 Task: Add an event with the title Third Sales Pipeline Evaluation and Improvement, date '2024/03/13', time 8:30 AM to 10:30 AMand add a description: The Effective Communication workshop is a dynamic and interactive session designed to enhance participants' communication skills and promote effective interpersonal interactions in the workplace. This workshop provides valuable insights, practical techniques, and hands-on exercises to improve both verbal and non-verbal communication abilities._x000D_
_x000D_
, put the event into Red category, logged in from the account softage.7@softage.netand send the event invitation to softage.5@softage.net and softage.6@softage.net. Set a reminder for the event 15 minutes before
Action: Mouse moved to (109, 135)
Screenshot: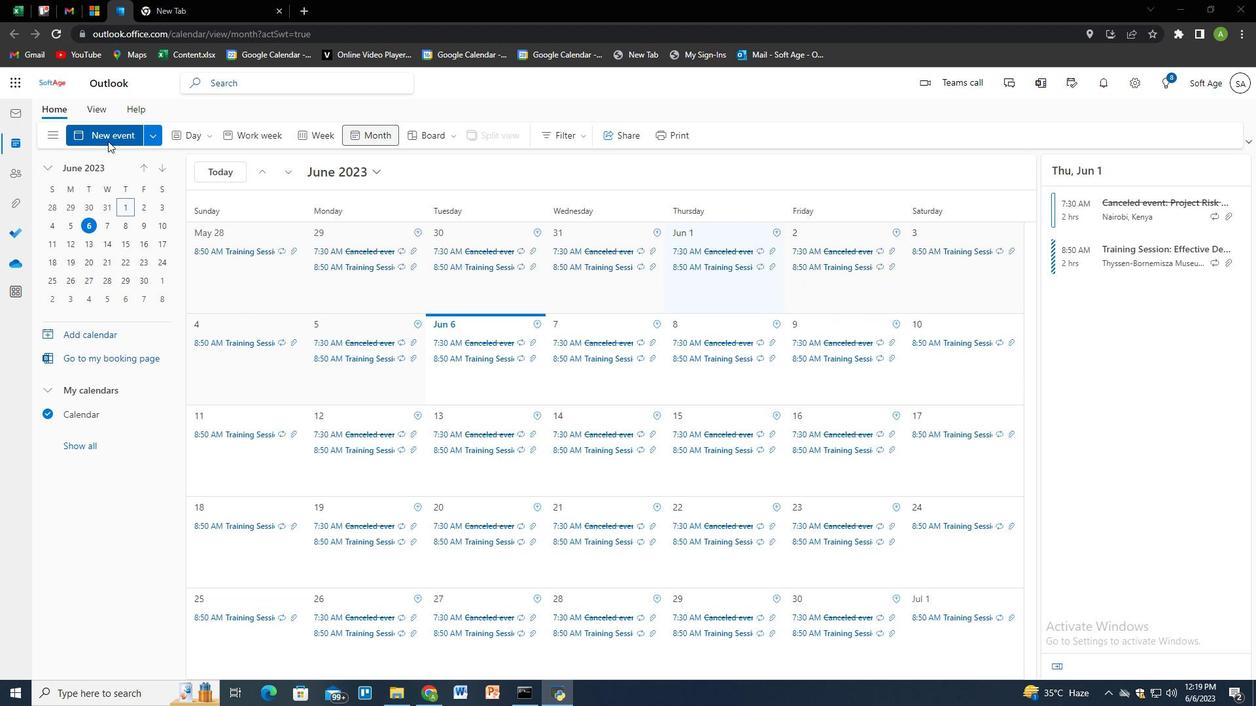 
Action: Mouse pressed left at (109, 135)
Screenshot: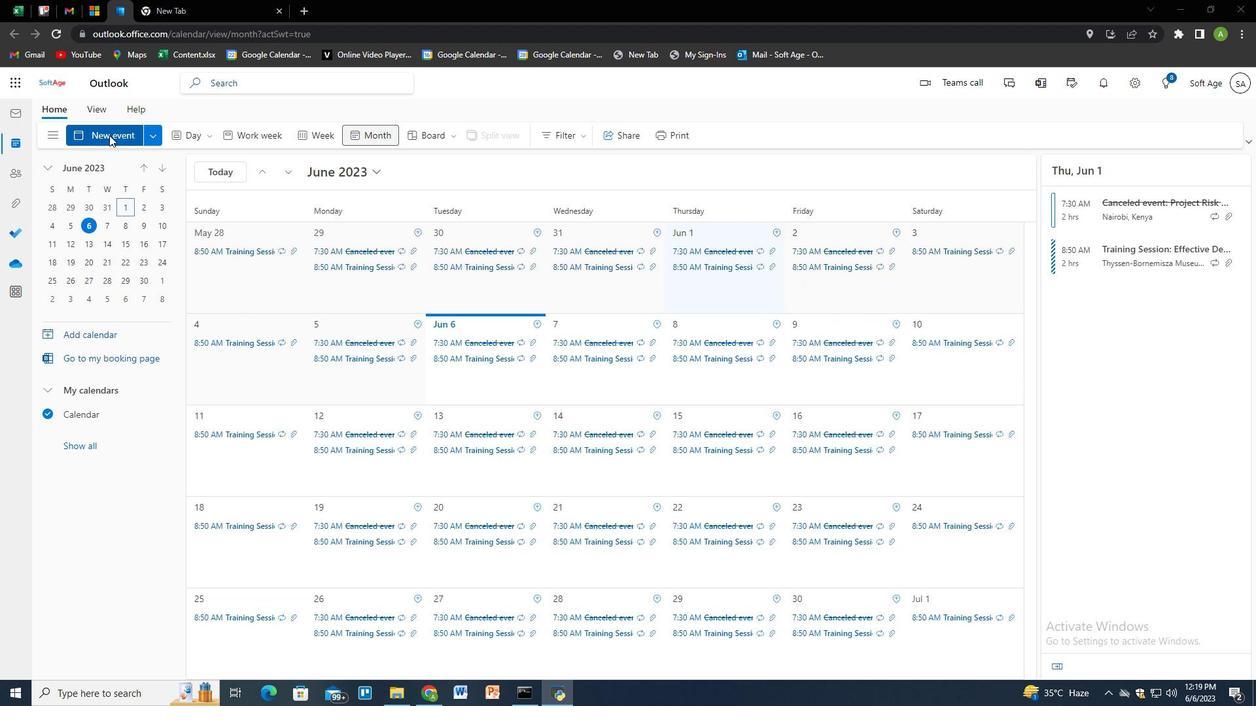 
Action: Mouse moved to (518, 213)
Screenshot: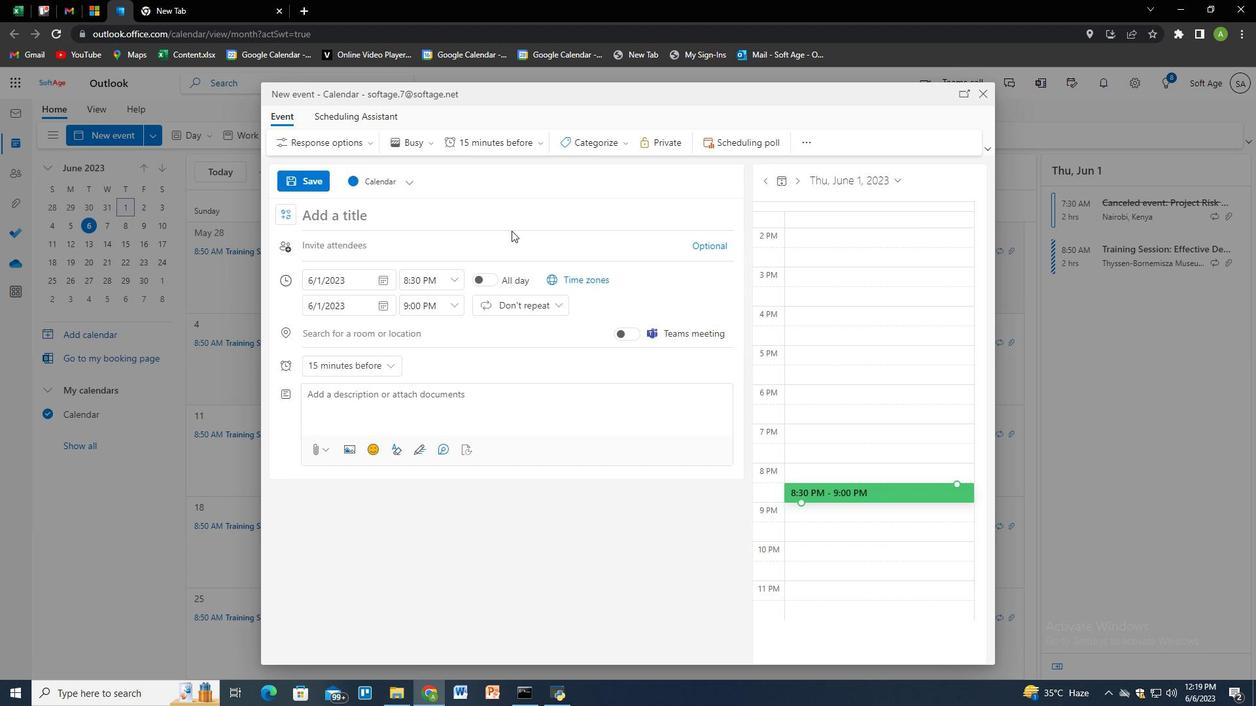 
Action: Mouse pressed left at (518, 213)
Screenshot: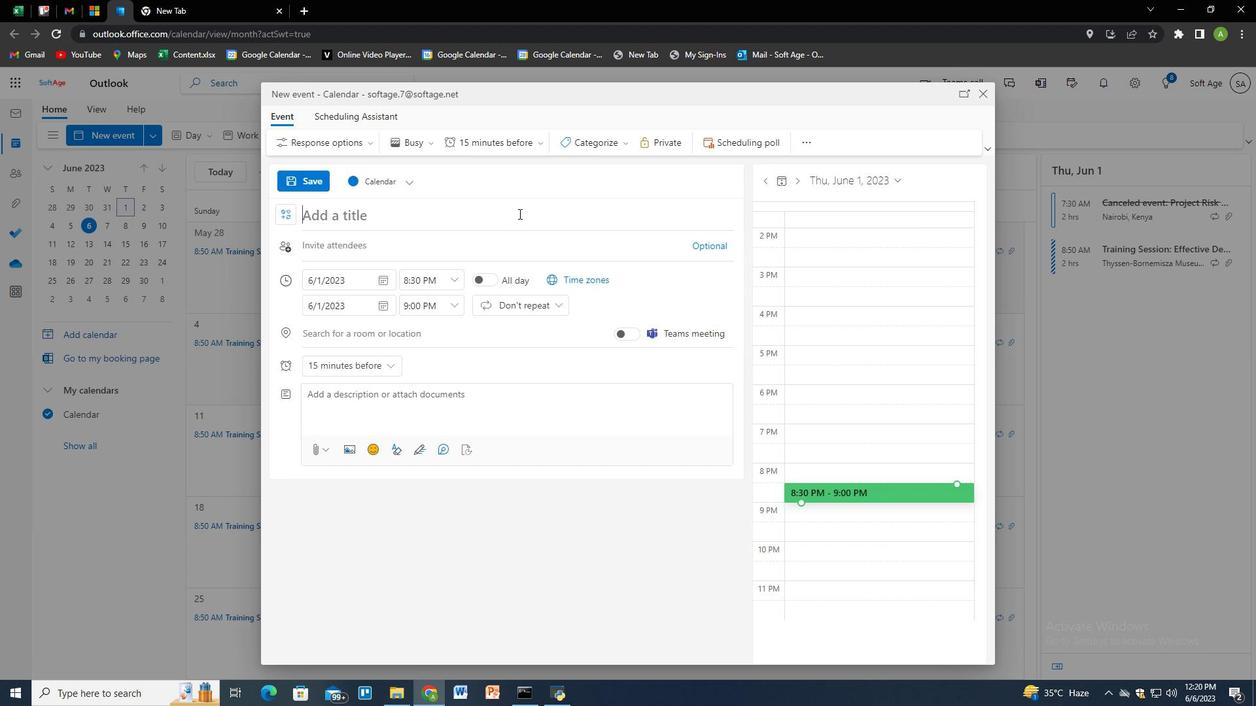 
Action: Mouse moved to (537, 235)
Screenshot: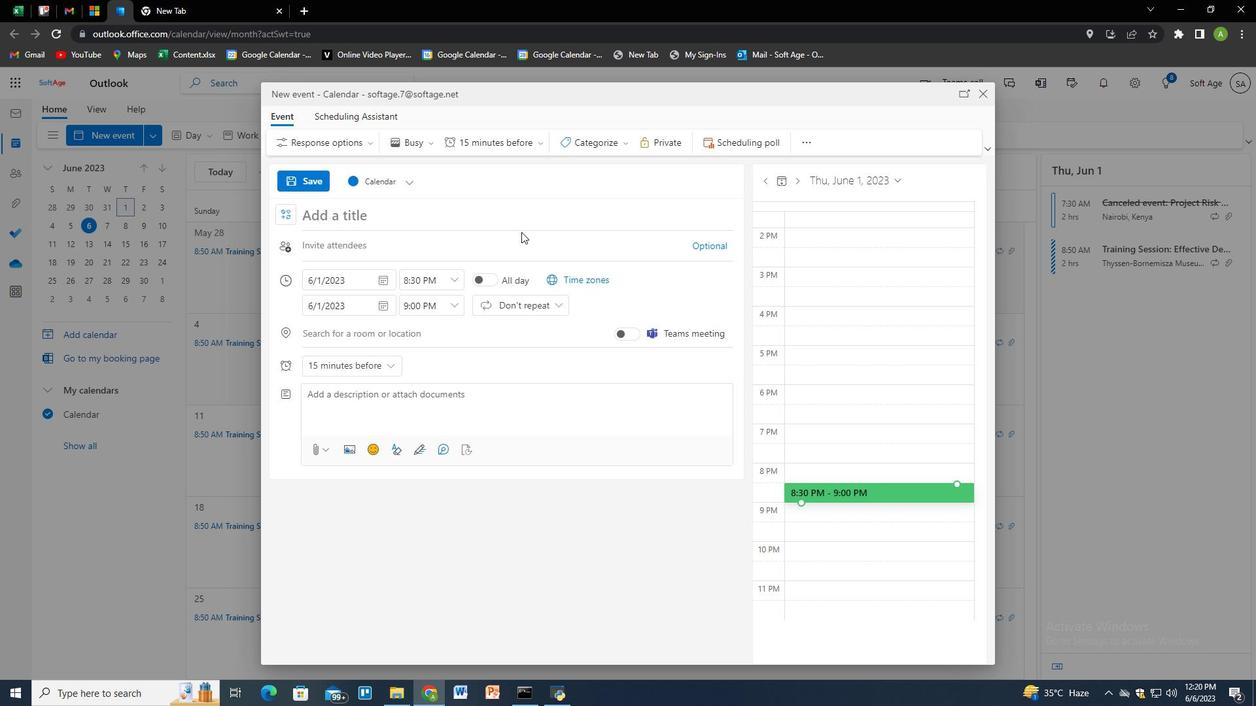 
Action: Key pressed <Key.shift>Add<Key.backspace><Key.backspace><Key.backspace><Key.backspace><Key.shift>Y<Key.backspace><Key.shift>Third<Key.space><Key.shift>Sales<Key.space><Key.shift>Pipeline<Key.space><Key.shift>Evaluation<Key.space>and<Key.space><Key.shift>Improvement<Key.tab><Key.tab><Key.tab>
Screenshot: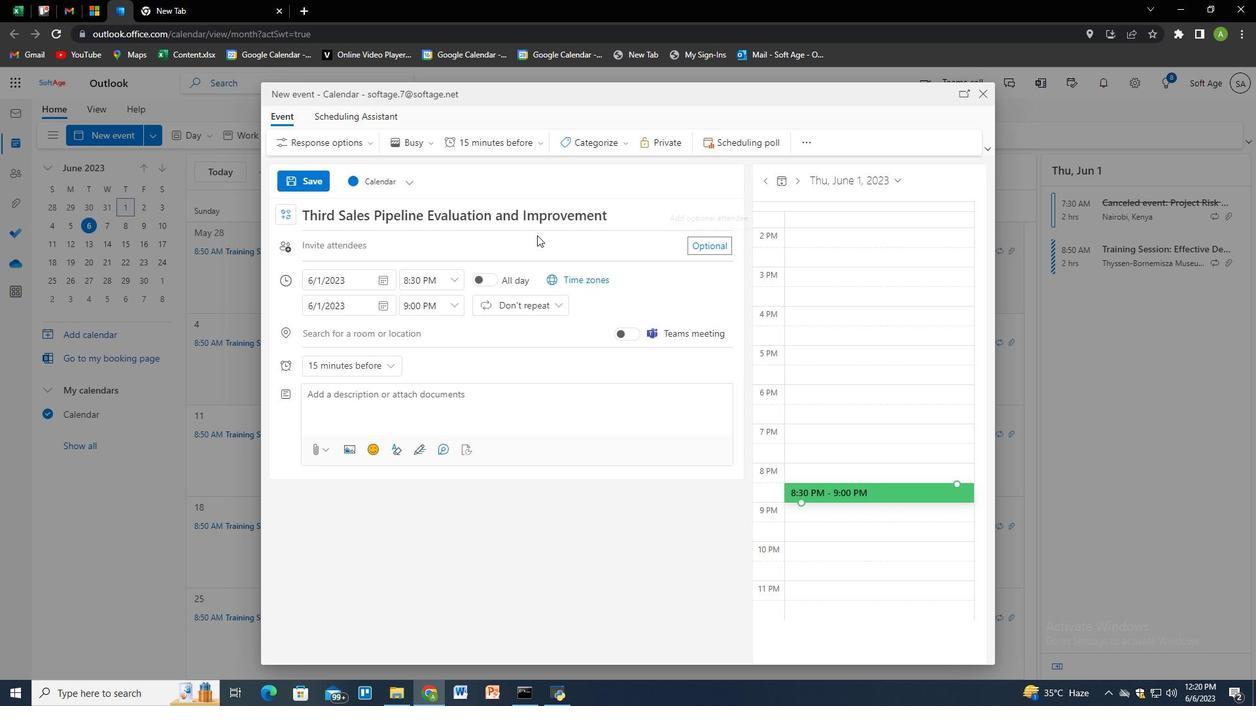 
Action: Mouse moved to (387, 282)
Screenshot: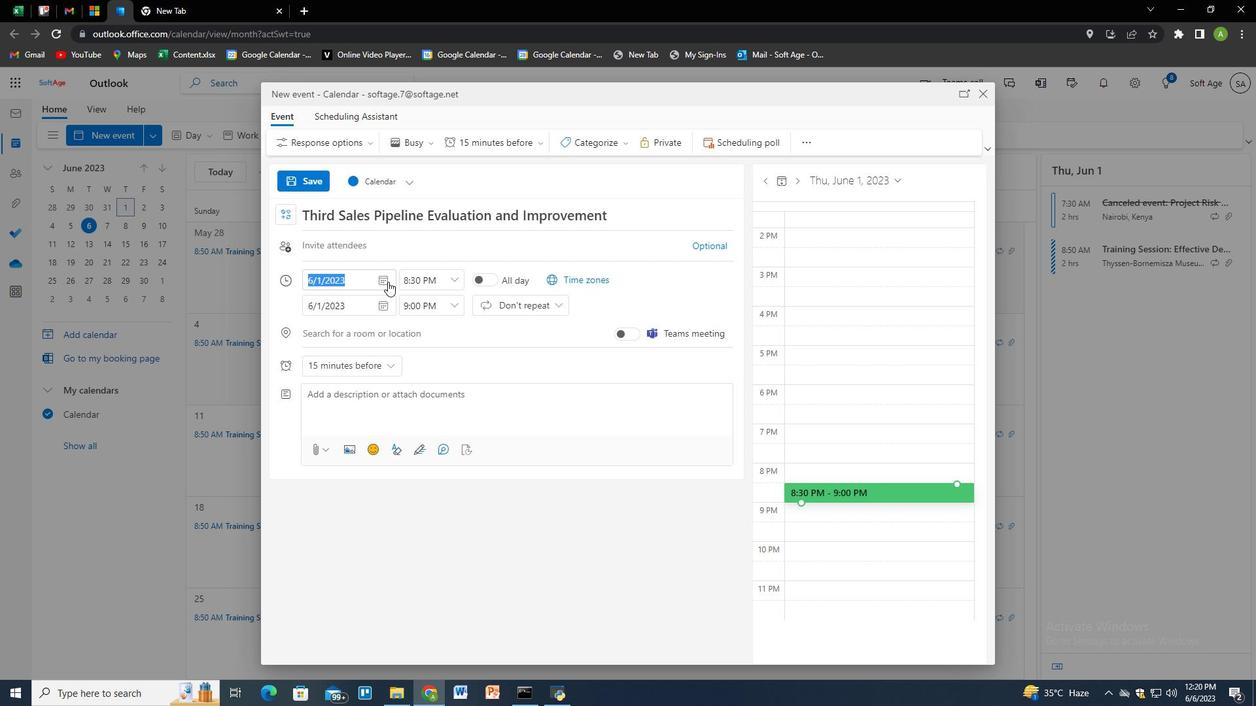 
Action: Mouse pressed left at (387, 282)
Screenshot: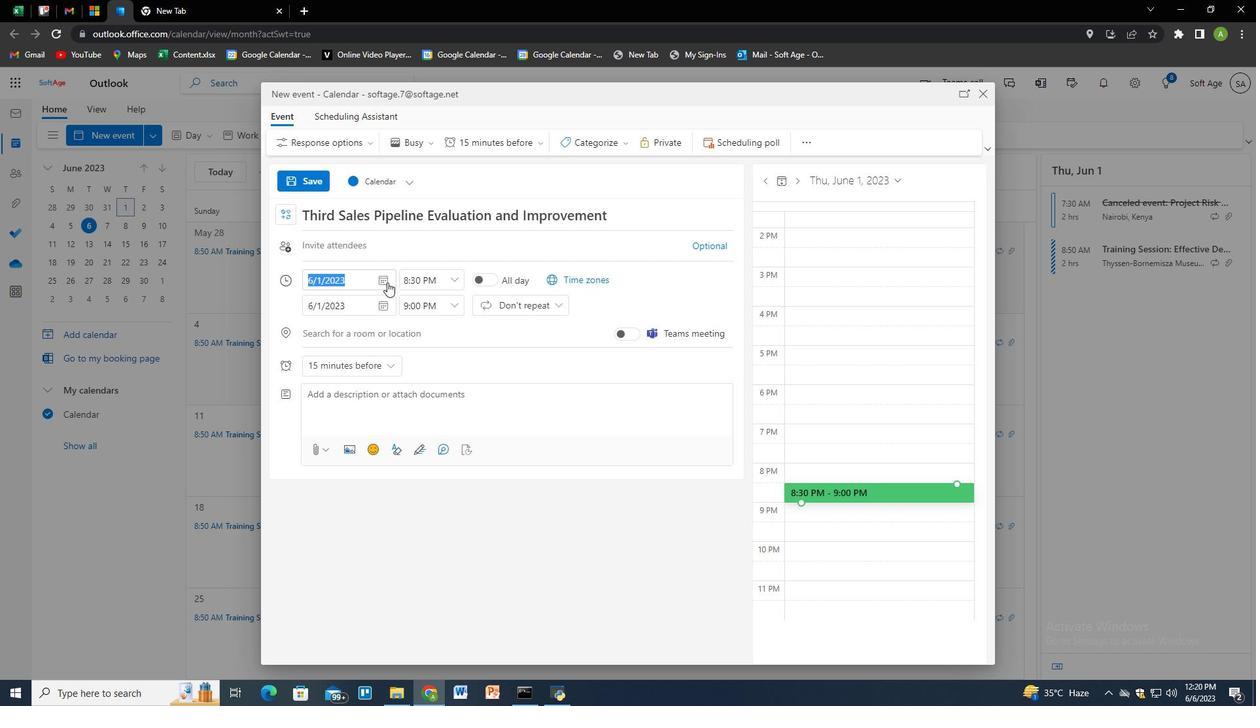 
Action: Mouse moved to (377, 308)
Screenshot: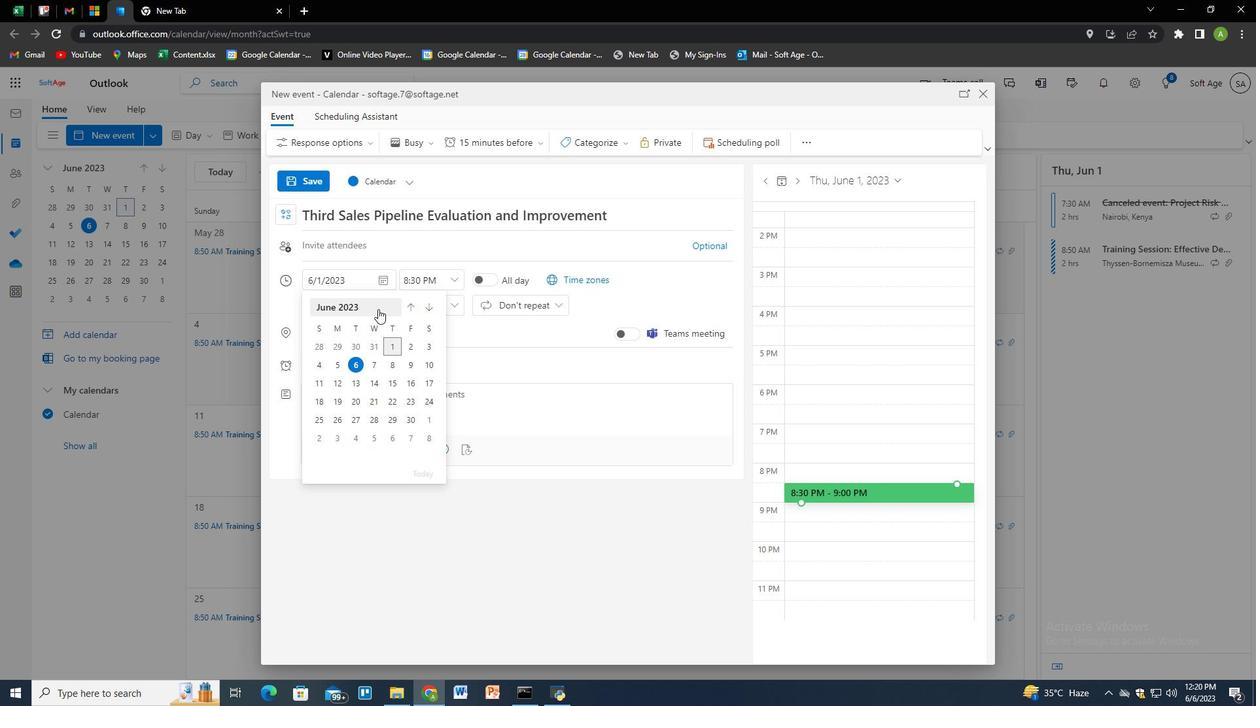 
Action: Mouse pressed left at (377, 308)
Screenshot: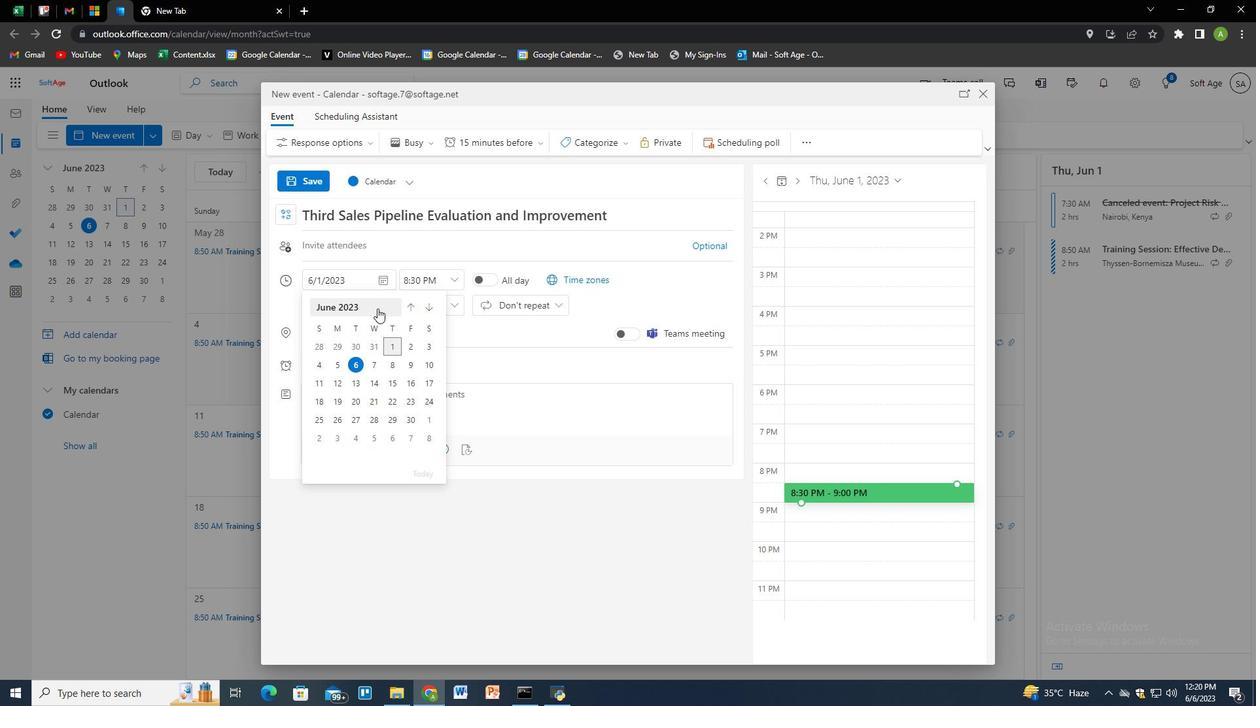 
Action: Mouse moved to (359, 309)
Screenshot: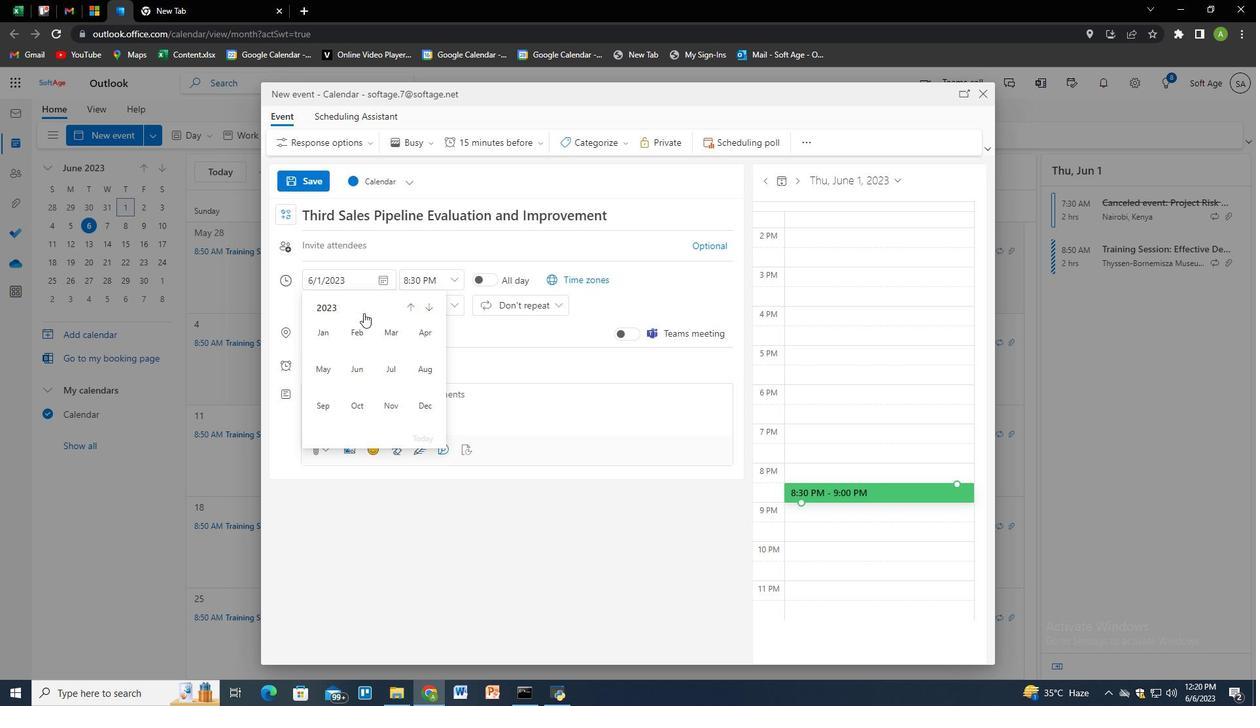 
Action: Mouse pressed left at (359, 309)
Screenshot: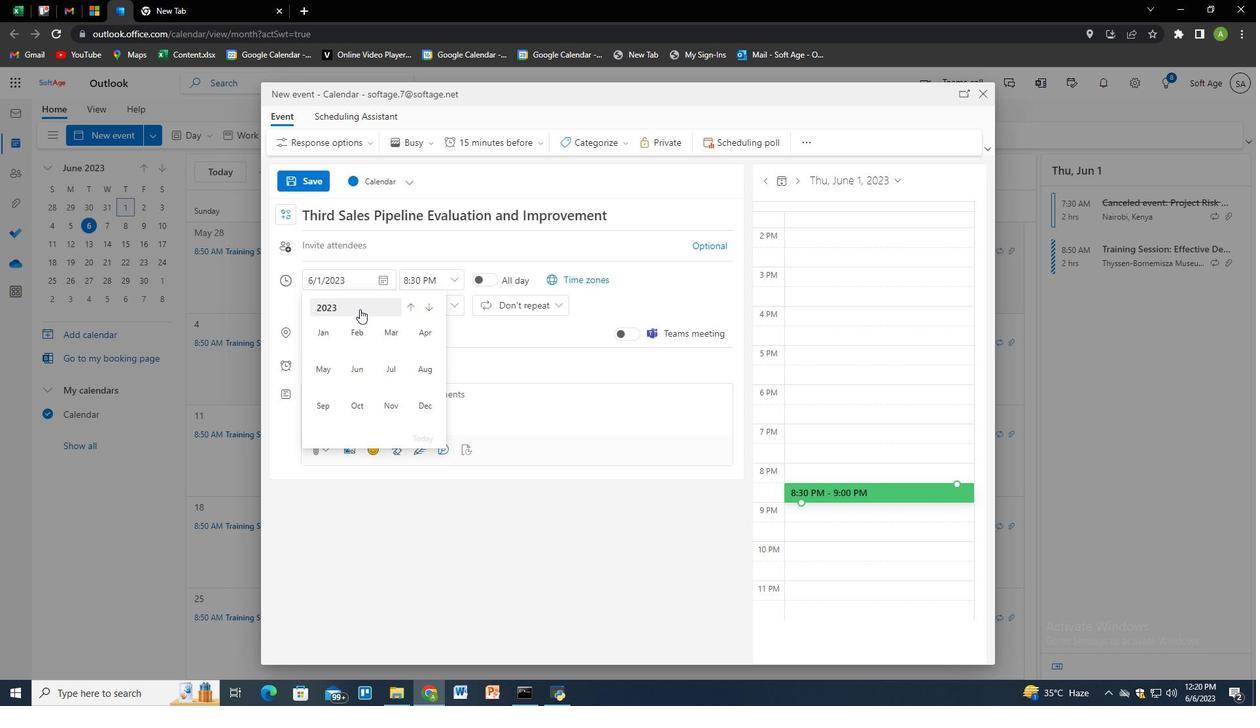 
Action: Mouse moved to (322, 374)
Screenshot: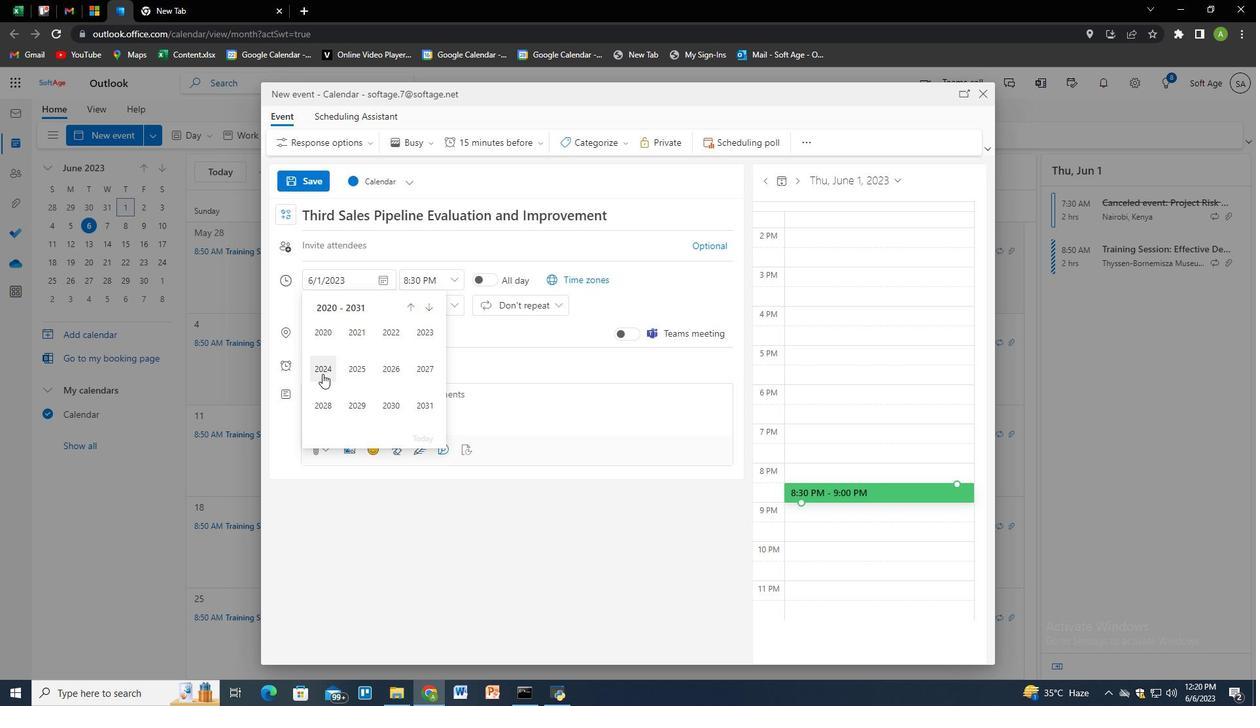 
Action: Mouse pressed left at (322, 374)
Screenshot: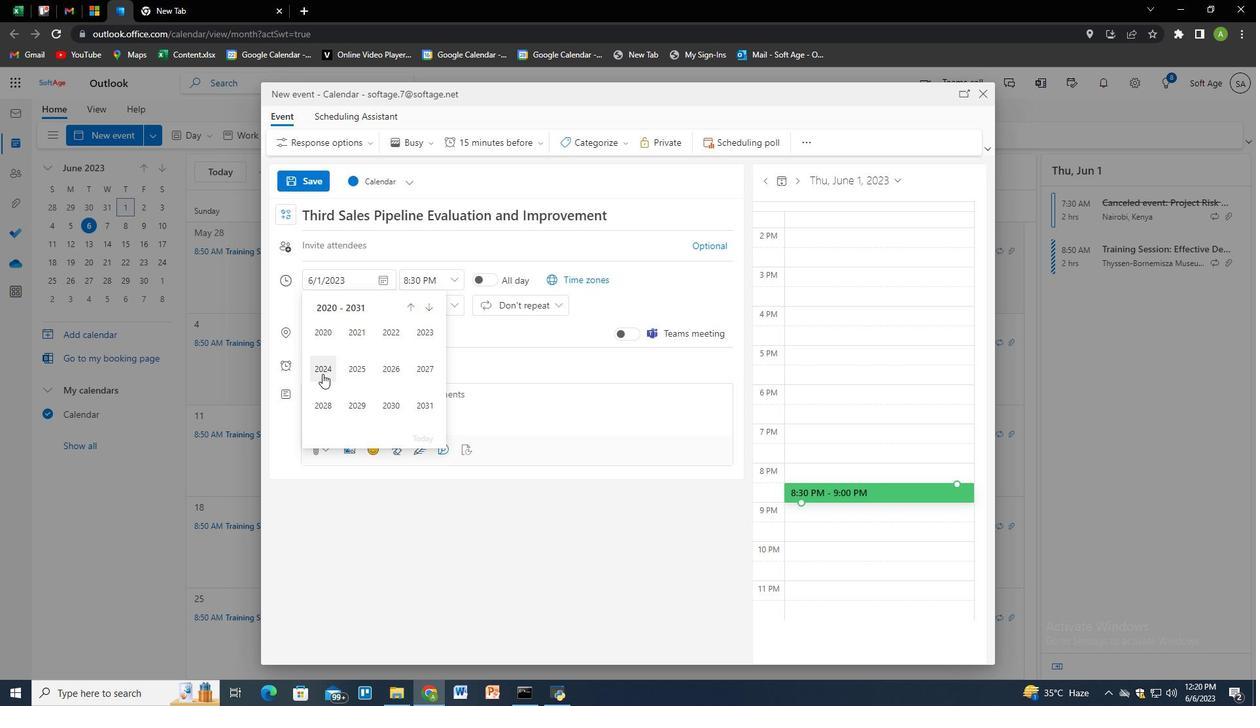 
Action: Mouse moved to (391, 336)
Screenshot: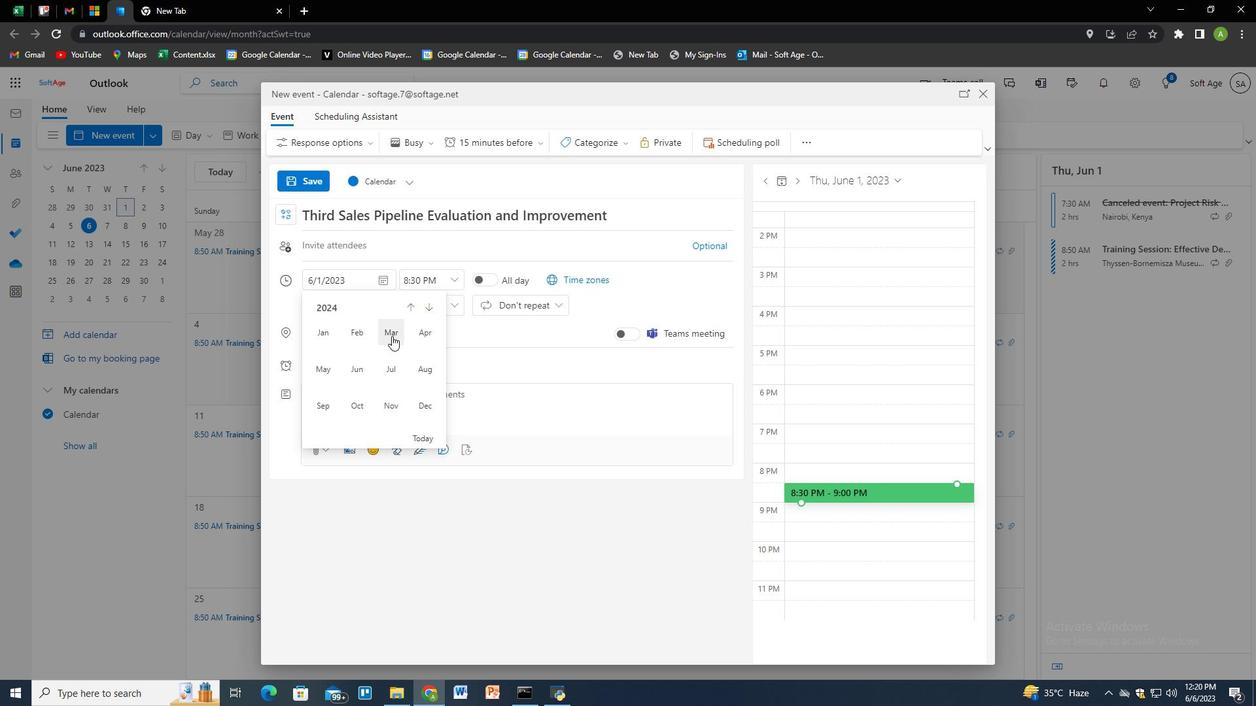 
Action: Mouse pressed left at (391, 336)
Screenshot: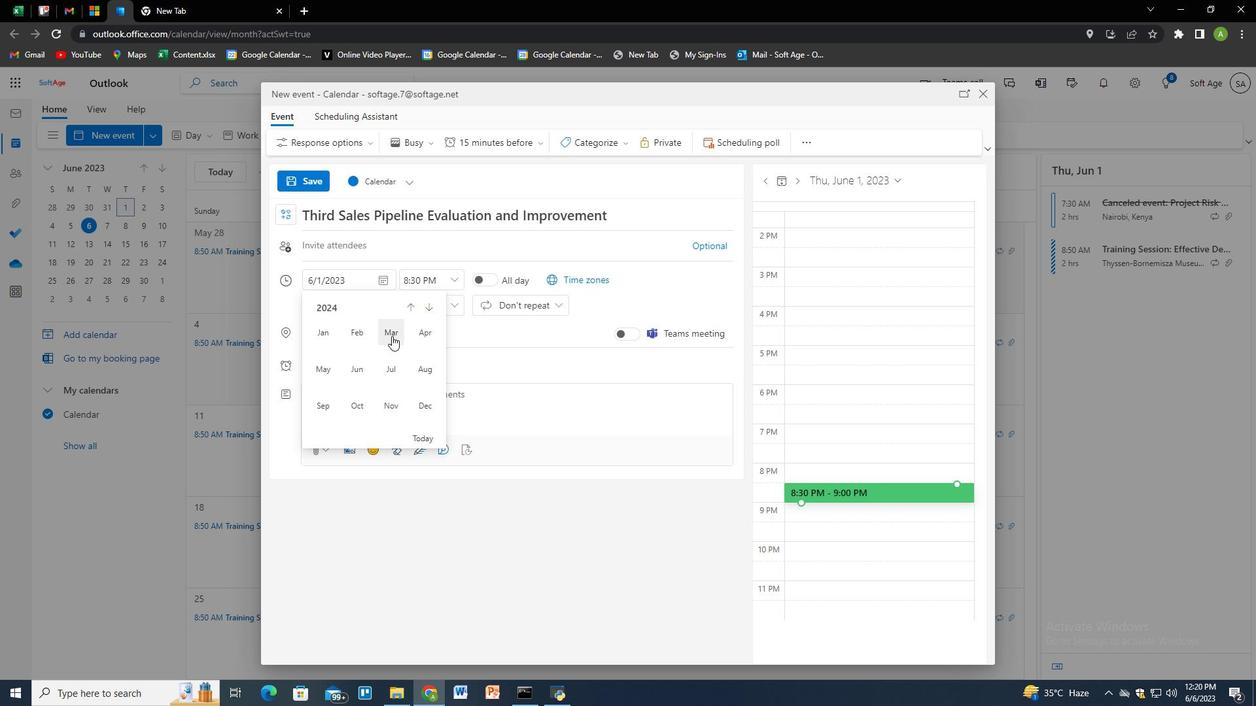 
Action: Mouse moved to (378, 379)
Screenshot: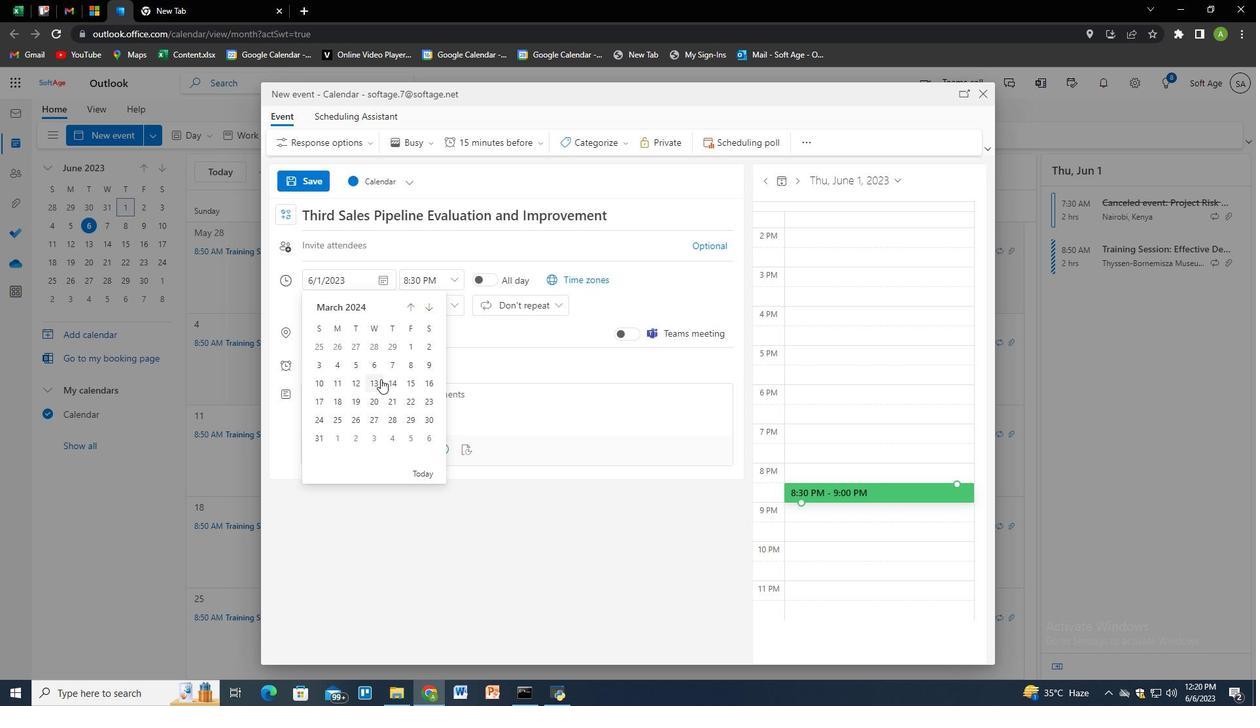 
Action: Mouse pressed left at (378, 379)
Screenshot: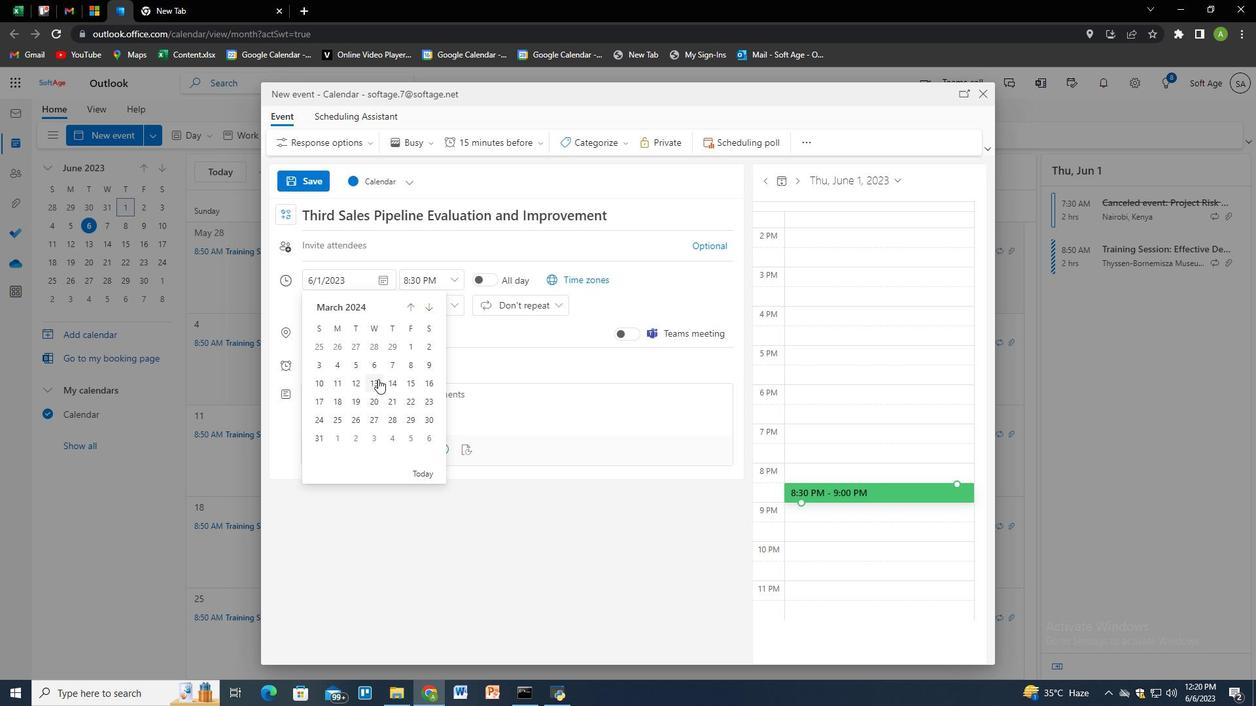 
Action: Mouse moved to (426, 281)
Screenshot: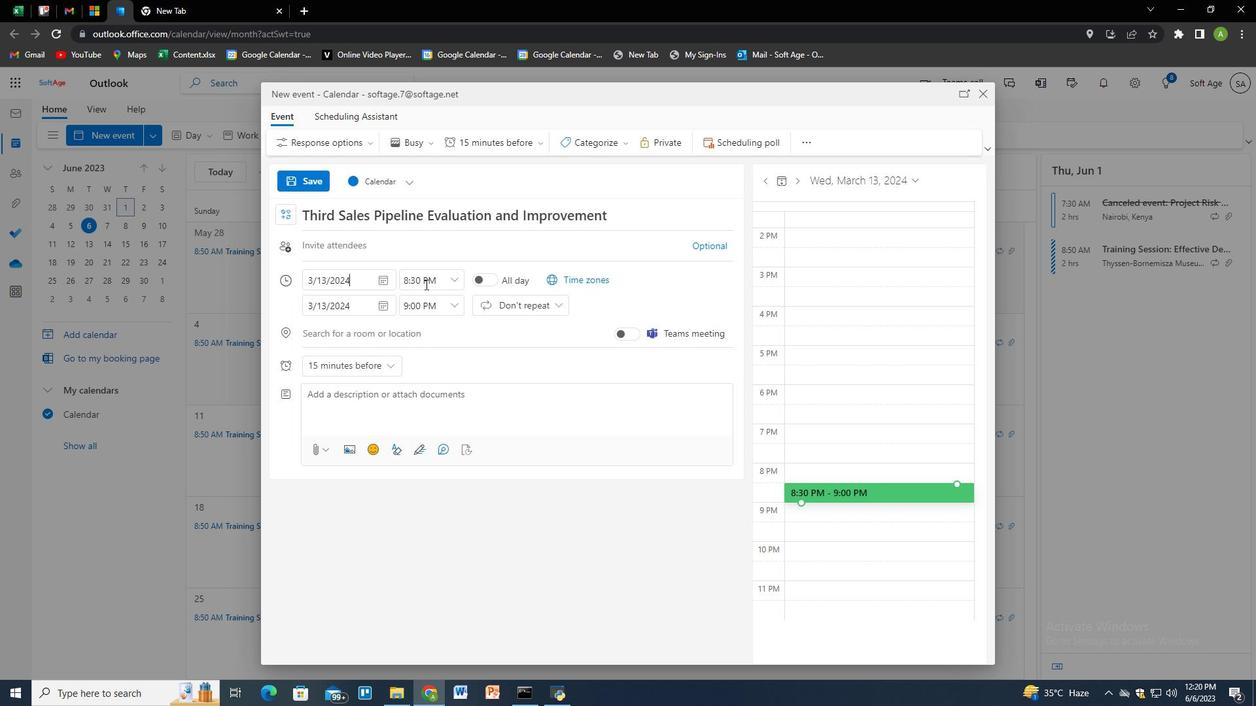 
Action: Mouse pressed left at (426, 281)
Screenshot: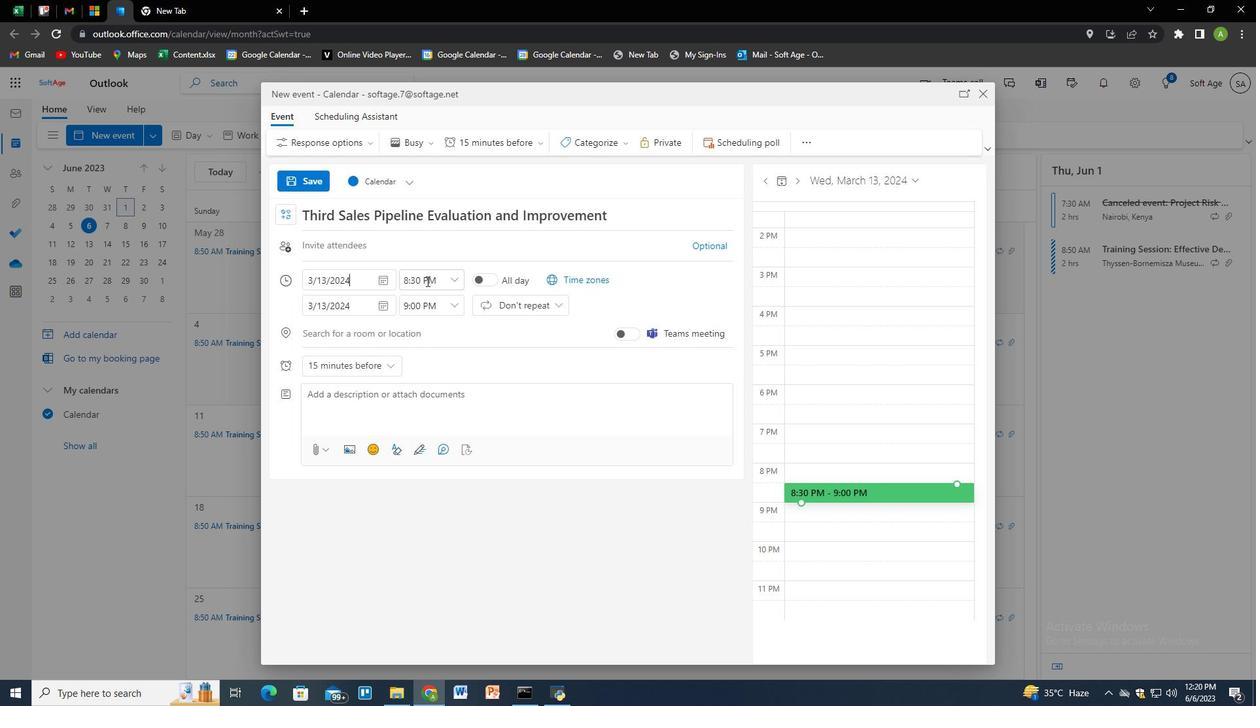 
Action: Key pressed 8<Key.shift_r>:30<Key.space><Key.shift>A<Key.shift_r>M<Key.shift_r>M
Screenshot: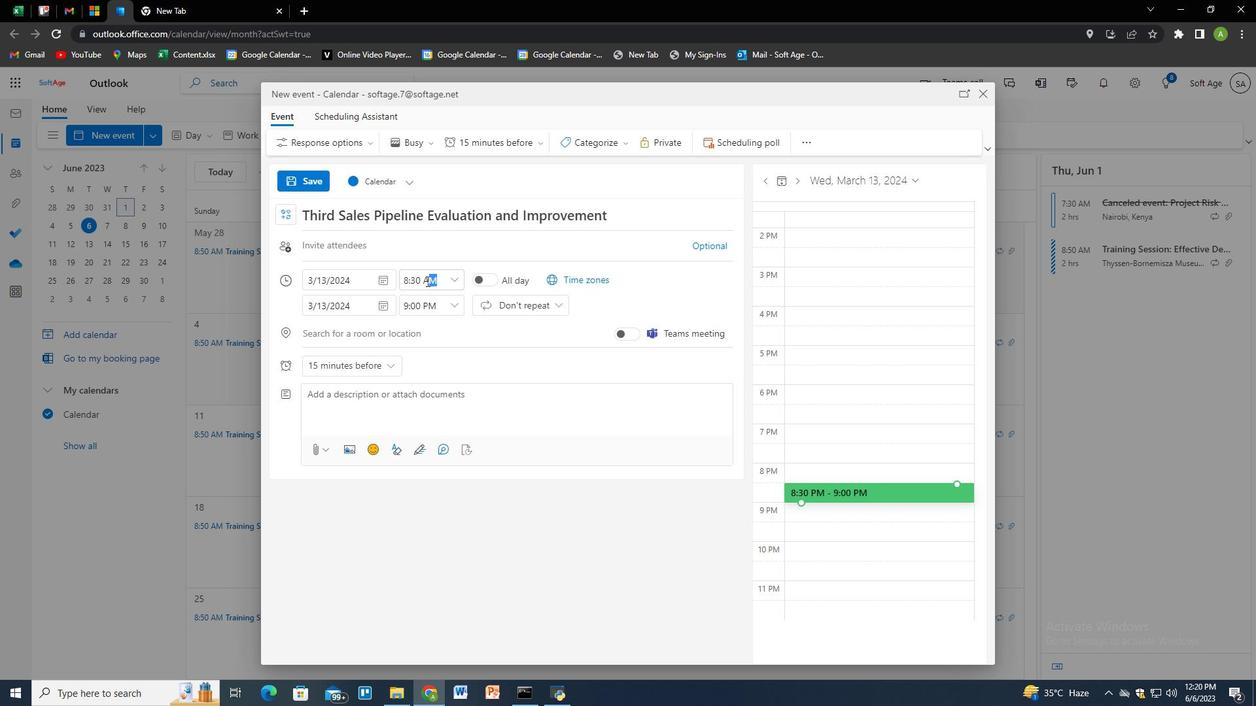 
Action: Mouse moved to (431, 306)
Screenshot: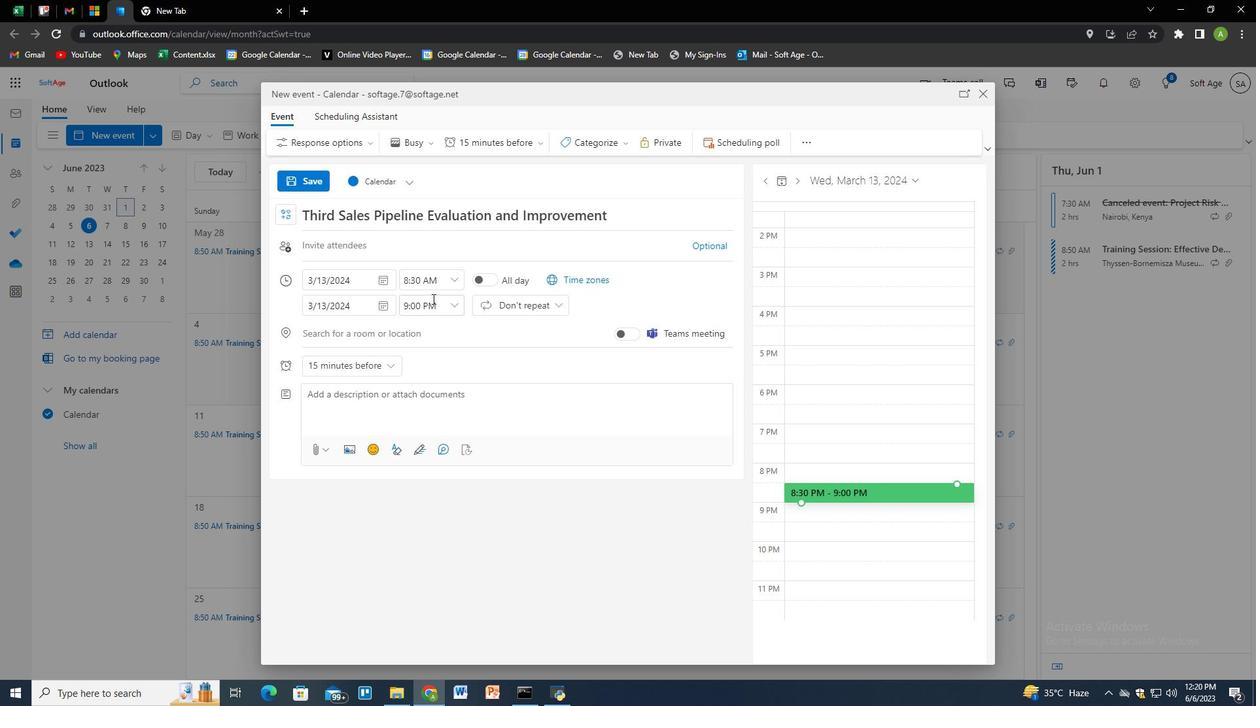 
Action: Mouse pressed left at (431, 306)
Screenshot: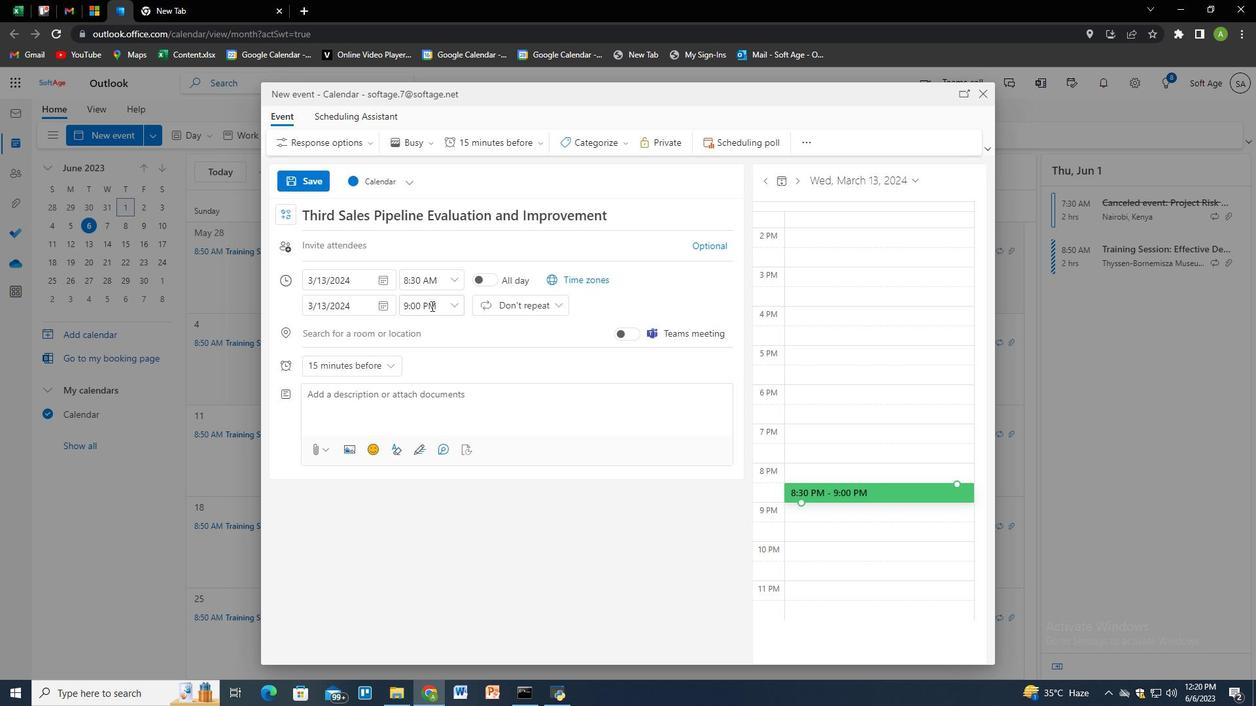 
Action: Key pressed 10<Key.shift_r><Key.shift_r><Key.shift_r><Key.shift_r><Key.shift_r><Key.shift_r><Key.shift_r><Key.shift_r><Key.shift_r>:30<Key.space><Key.shift>A<Key.shift_r>M<Key.shift_r>M
Screenshot: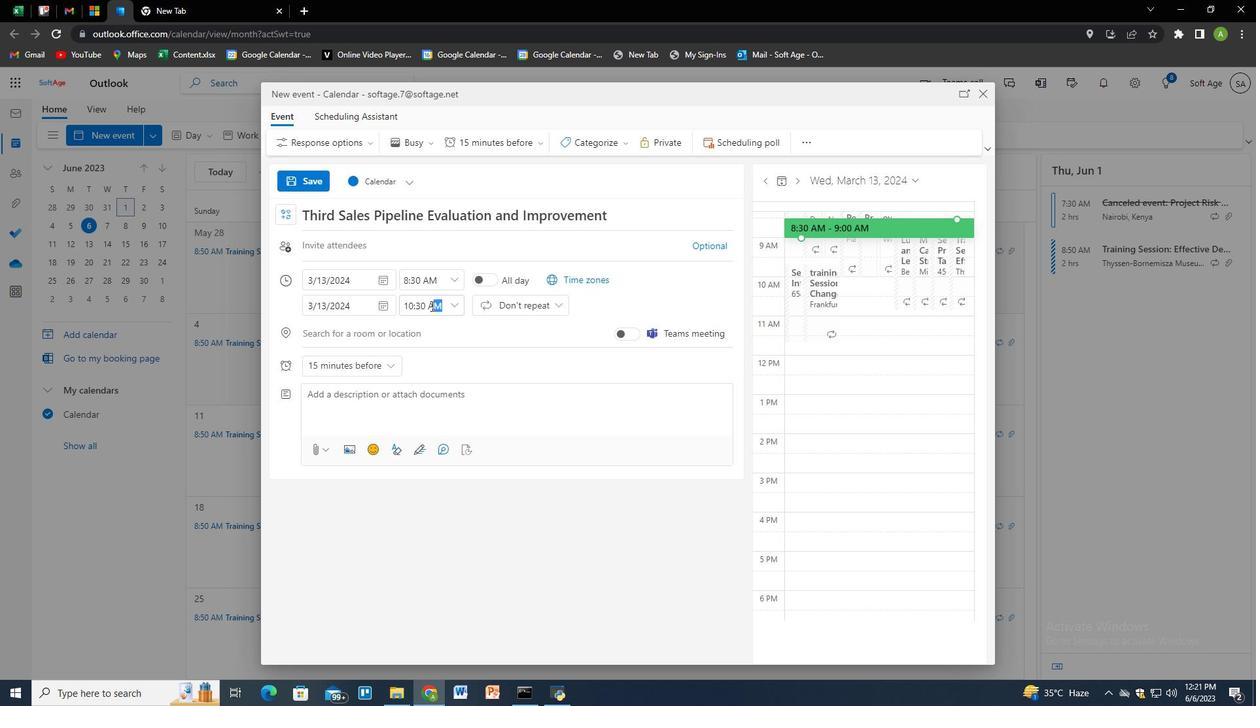 
Action: Mouse moved to (441, 409)
Screenshot: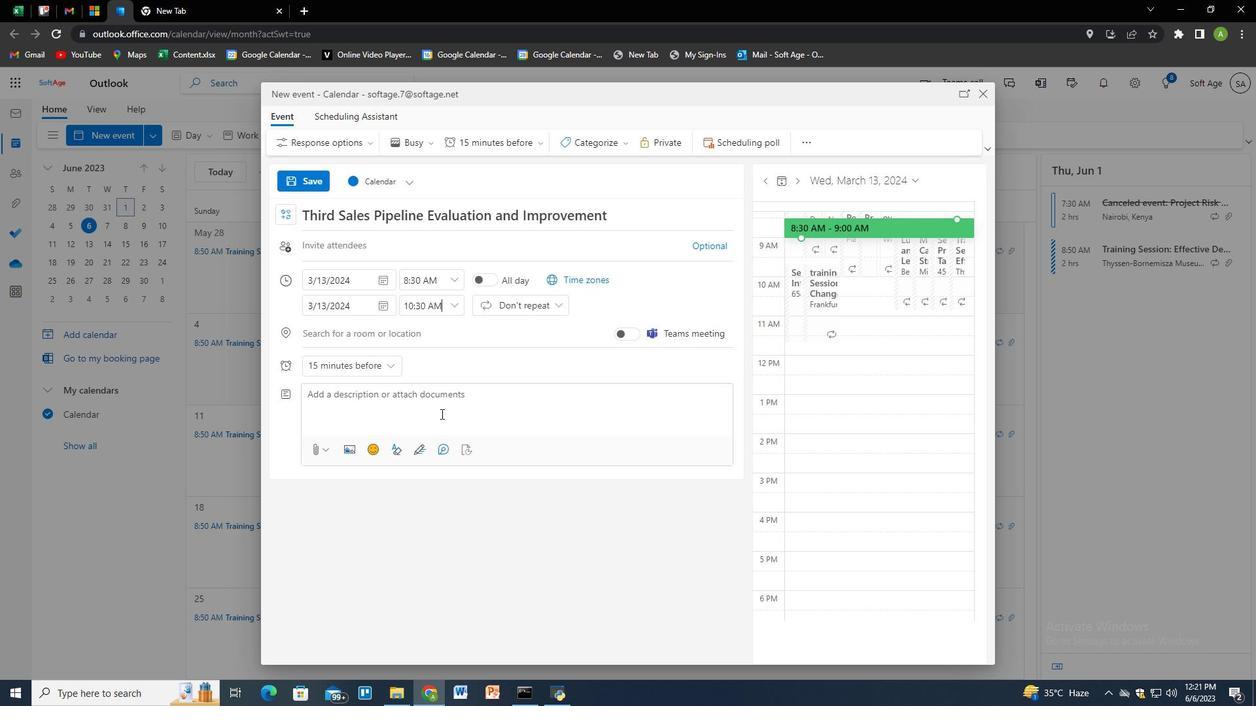 
Action: Mouse pressed left at (441, 409)
Screenshot: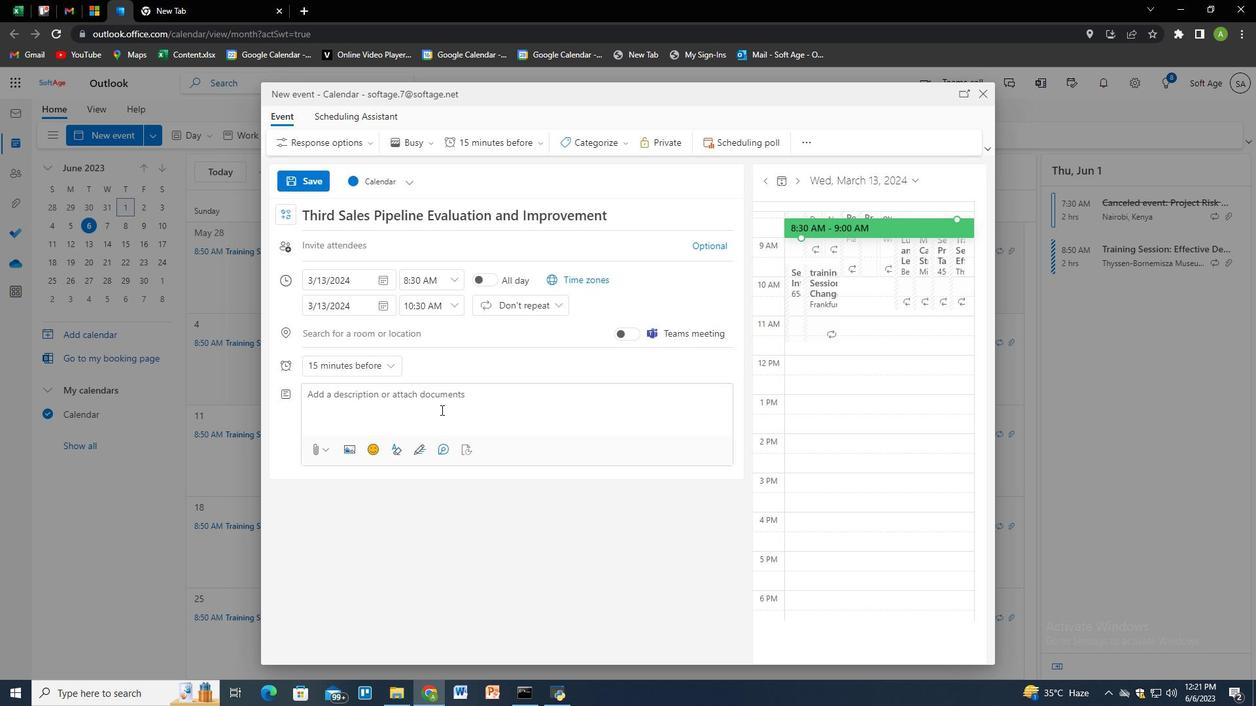 
Action: Key pressed <Key.shift>The<Key.space><Key.shift>Effective<Key.space><Key.shift>Communication<Key.space>workshop<Key.space>is<Key.space>a<Key.space>dynamic<Key.space>and<Key.space>interactive<Key.space>session<Key.space>communication<Key.space>workshop<Key.space>is<Key.space>a<Key.backspace><Key.backspace>mn<Key.space><Key.backspace><Key.backspace><Key.backspace><Key.backspace><Key.backspace><Key.backspace><Key.backspace><Key.backspace><Key.backspace><Key.backspace><Key.backspace><Key.backspace><Key.backspace><Key.backspace><Key.backspace><Key.backspace><Key.backspace><Key.backspace><Key.backspace><Key.backspace><Key.backspace><Key.backspace><Key.backspace><Key.backspace><Key.backspace><Key.backspace><Key.backspace><Key.backspace>designed<Key.space>to<Key.space>ench<Key.backspace><Key.backspace>hace<Key.space>pa<Key.backspace><Key.backspace><Key.backspace><Key.backspace><Key.backspace>nce<Key.space>participants<Key.space><Key.backspace><Key.space>communication<Key.space>si<Key.backspace>kills<Key.space>and<Key.space>promote<Key.space>effective<Key.space>participatns<Key.backspace><Key.backspace><Key.backspace>nts<Key.backspace><Key.backspace><Key.backspace><Key.backspace><Key.backspace><Key.backspace><Key.backspace><Key.backspace><Key.backspace><Key.backspace><Key.backspace><Key.backspace>inter[<Key.backspace>personal<Key.space>interactions<Key.space>in<Key.space>the<Key.space>wok<Key.backspace><Key.backspace>orkspla<Key.backspace><Key.backspace><Key.backspace><Key.backspace>plave<Key.backspace><Key.backspace>ce.<Key.space><Key.shift>This<Key.space>workh<Key.backspace>shop<Key.space>provide<Key.space>valuable<Key.space>isi<Key.backspace><Key.backspace>nsignt<Key.backspace><Key.backspace>hts.<Key.backspace>,<Key.space>practical<Key.space>techniques,<Key.space>n<Key.backspace>and<Key.space>hand-on<Key.space>exercic<Key.backspace>ses<Key.space>to<Key.space>improve<Key.space>both<Key.space>verbal<Key.space>and<Key.space>non-be<Key.backspace><Key.backspace>verbal<Key.space>communcat<Key.backspace><Key.backspace><Key.backspace>ication<Key.space>abilities,<Key.backspace>.
Screenshot: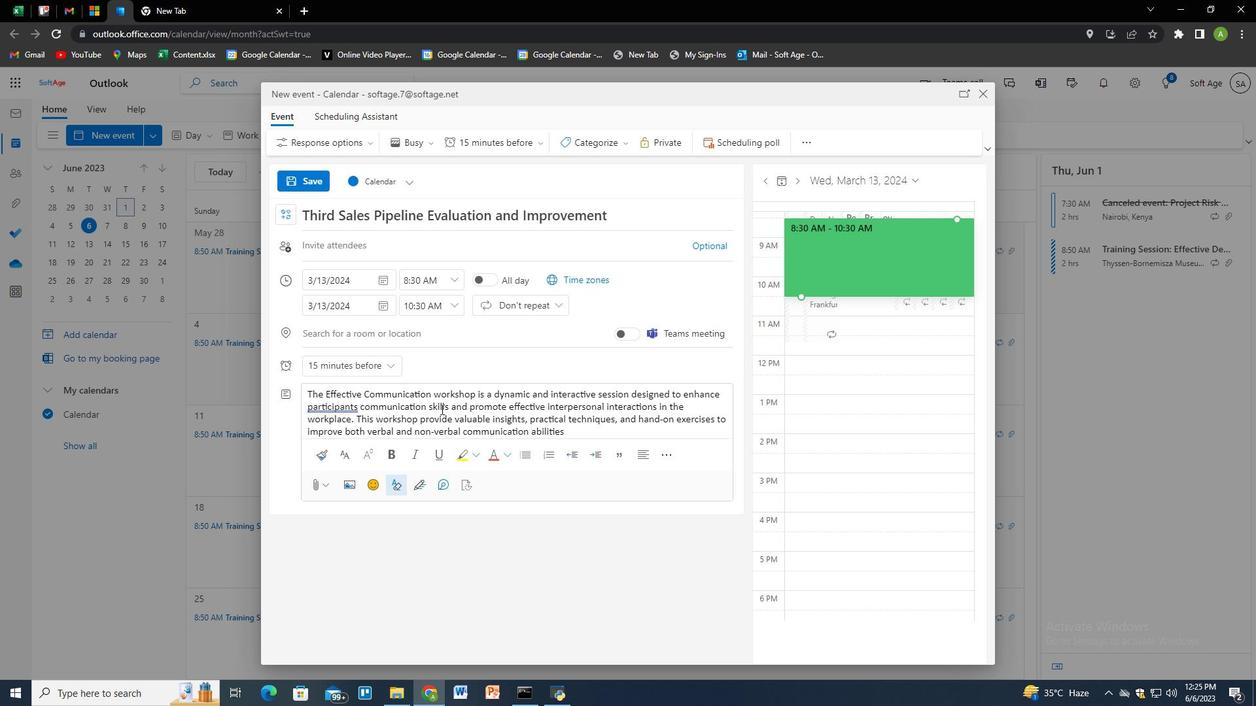 
Action: Mouse moved to (588, 147)
Screenshot: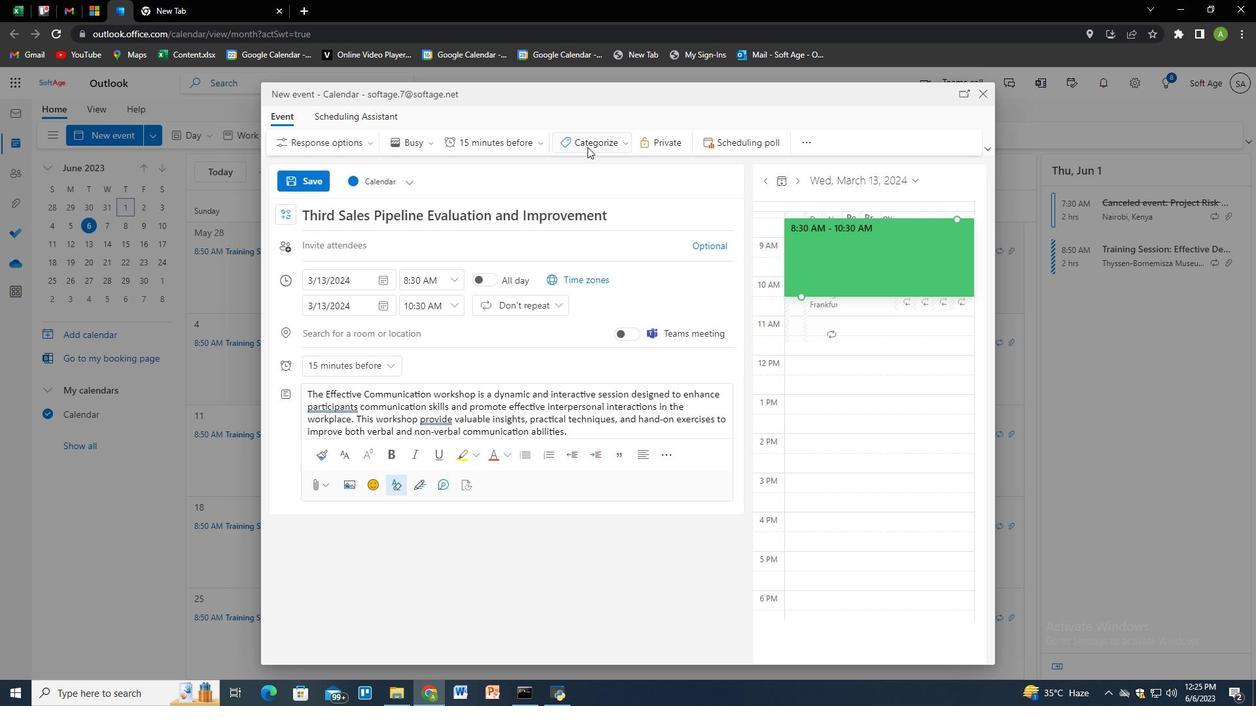 
Action: Mouse pressed left at (588, 147)
Screenshot: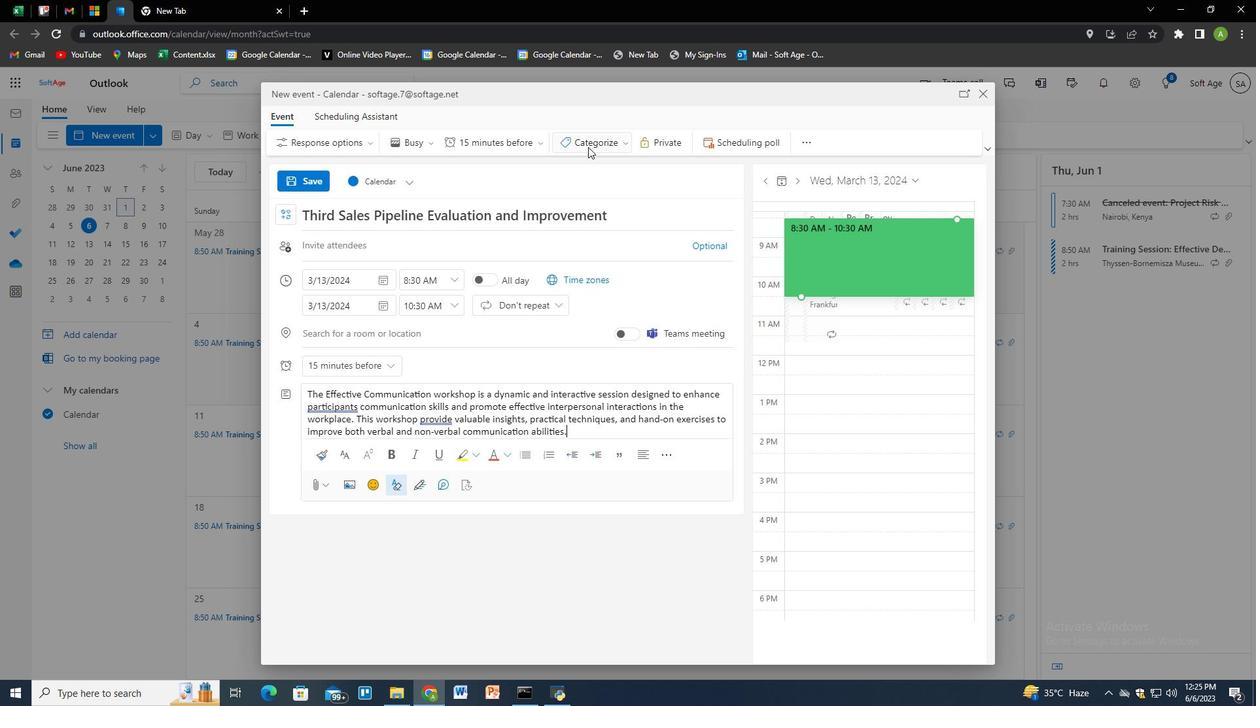 
Action: Mouse moved to (598, 247)
Screenshot: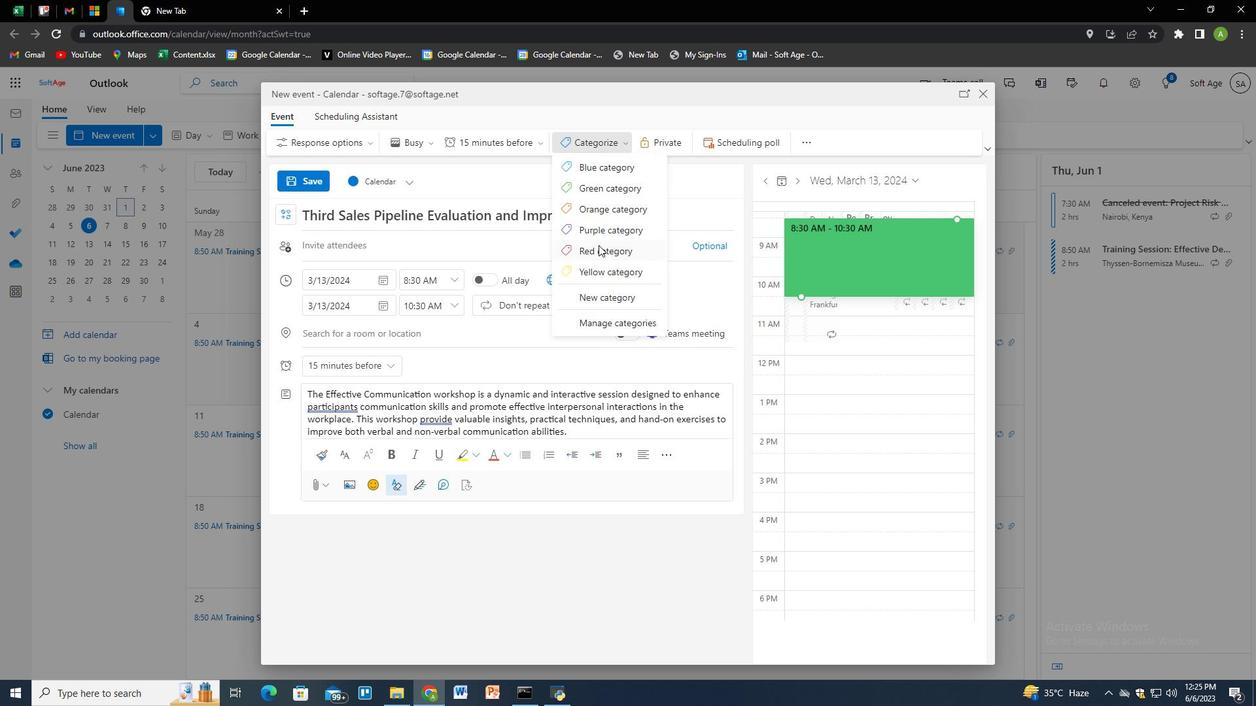 
Action: Mouse pressed left at (598, 247)
Screenshot: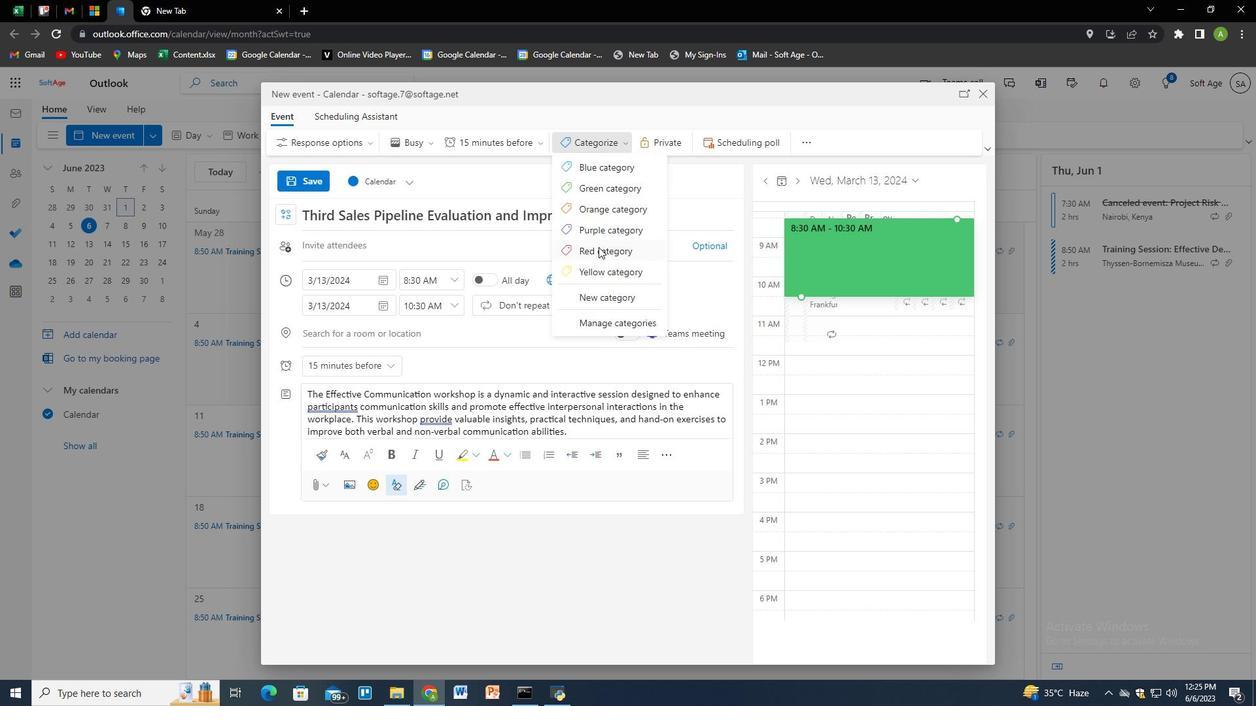 
Action: Mouse moved to (409, 243)
Screenshot: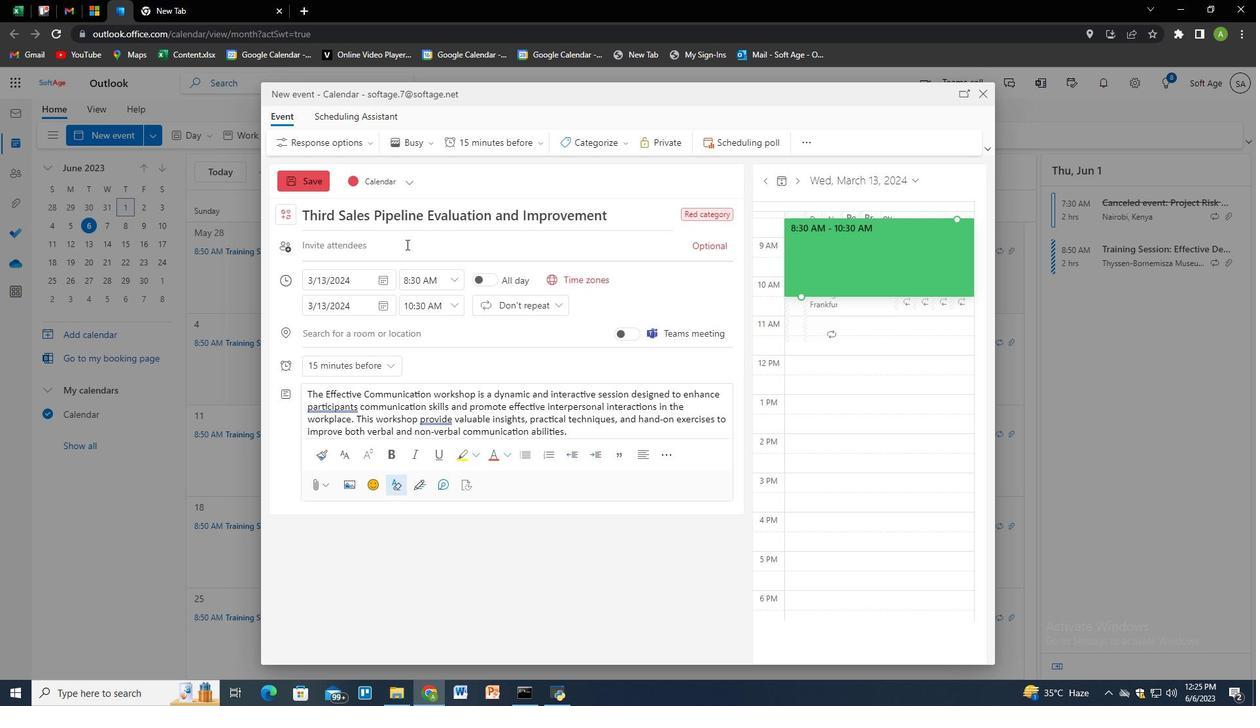 
Action: Mouse pressed left at (409, 243)
Screenshot: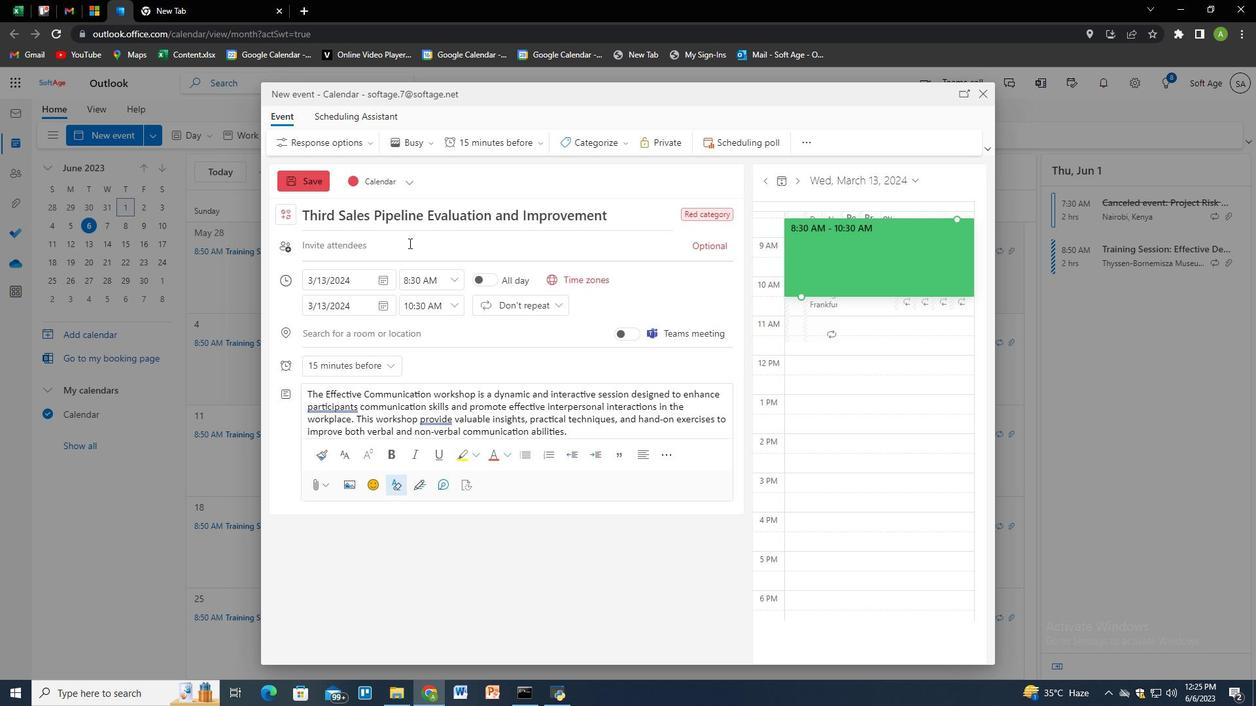 
Action: Key pressed softage.5<Key.shift><Key.shift>@softage.net<Key.enter>softage.6<Key.shift>@softage.net<Key.enter>
Screenshot: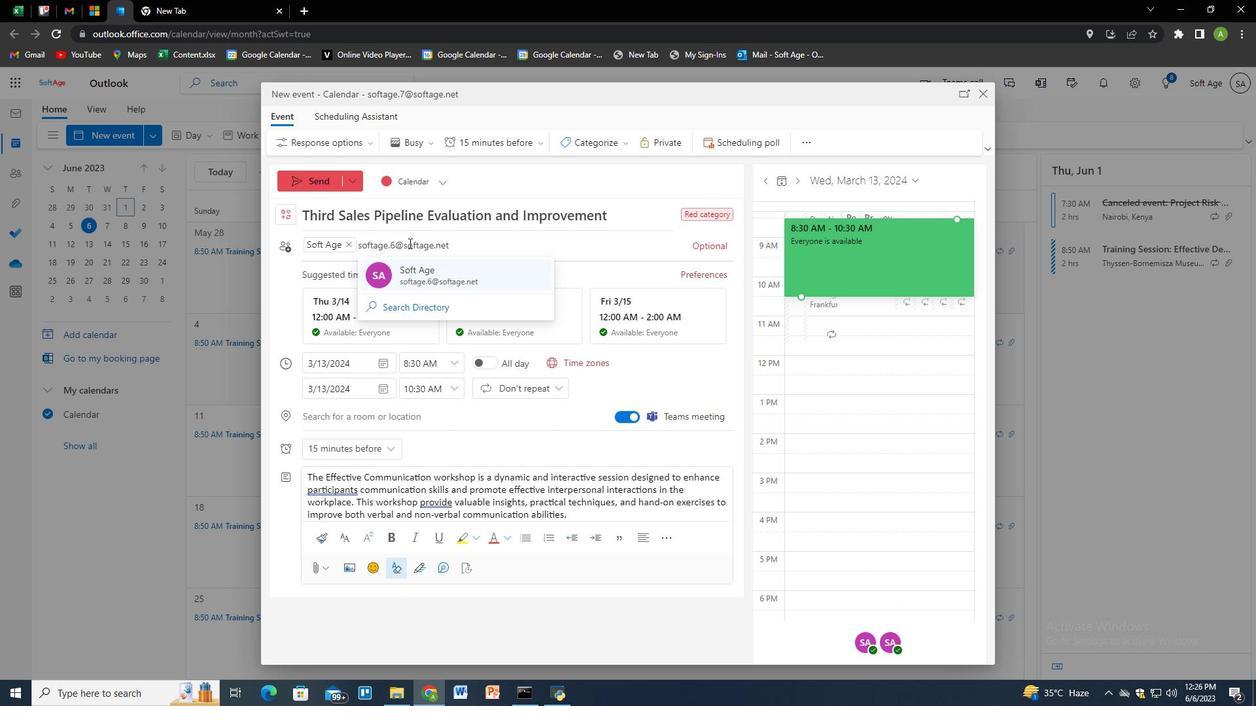 
Action: Mouse moved to (505, 138)
Screenshot: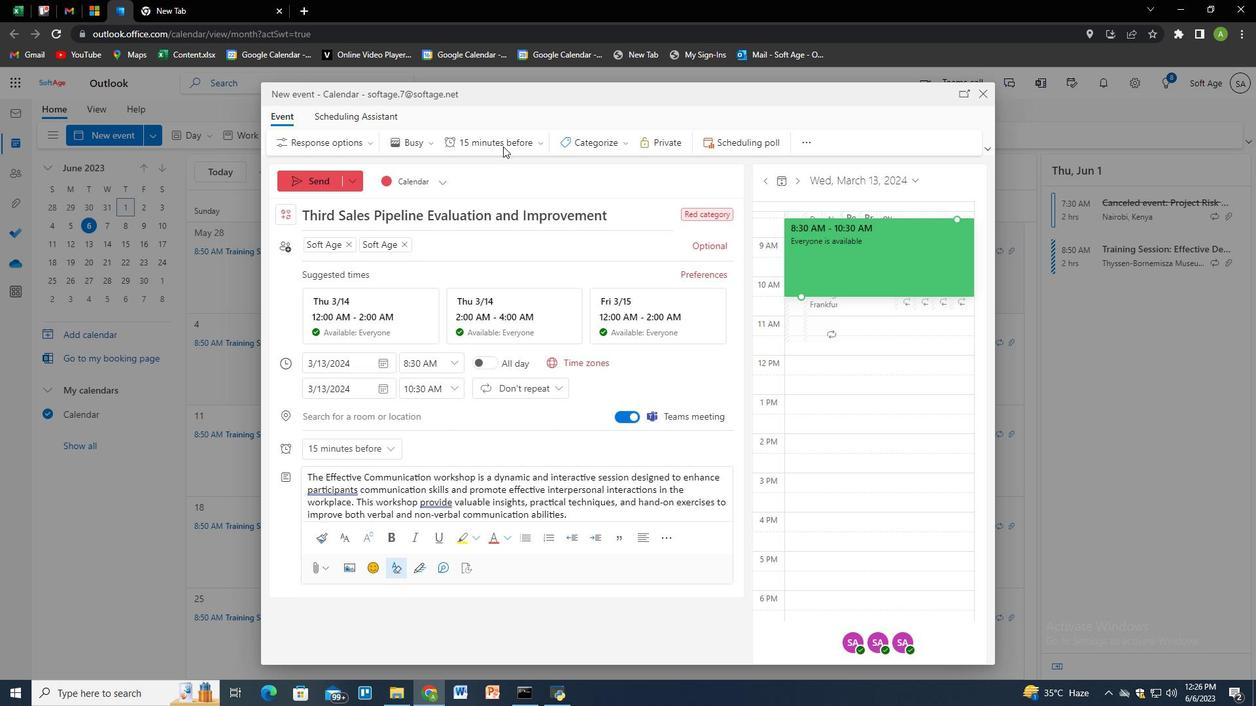 
Action: Mouse pressed left at (505, 138)
Screenshot: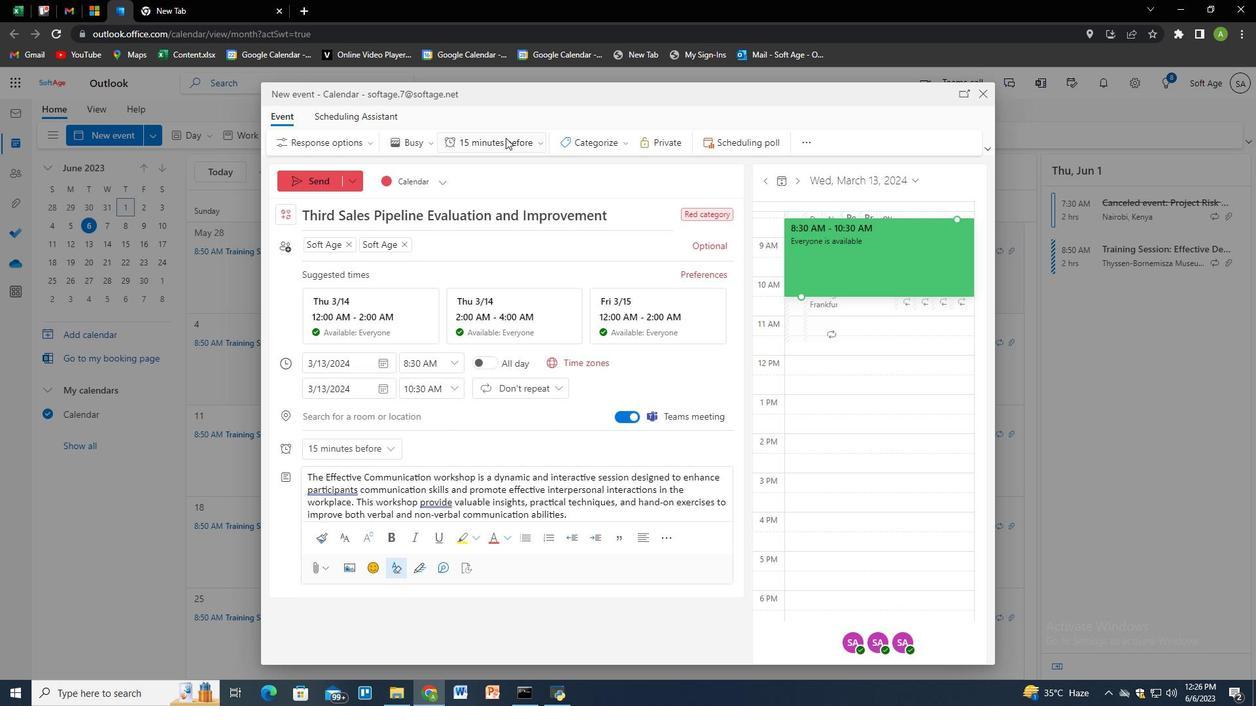 
Action: Mouse moved to (485, 241)
Screenshot: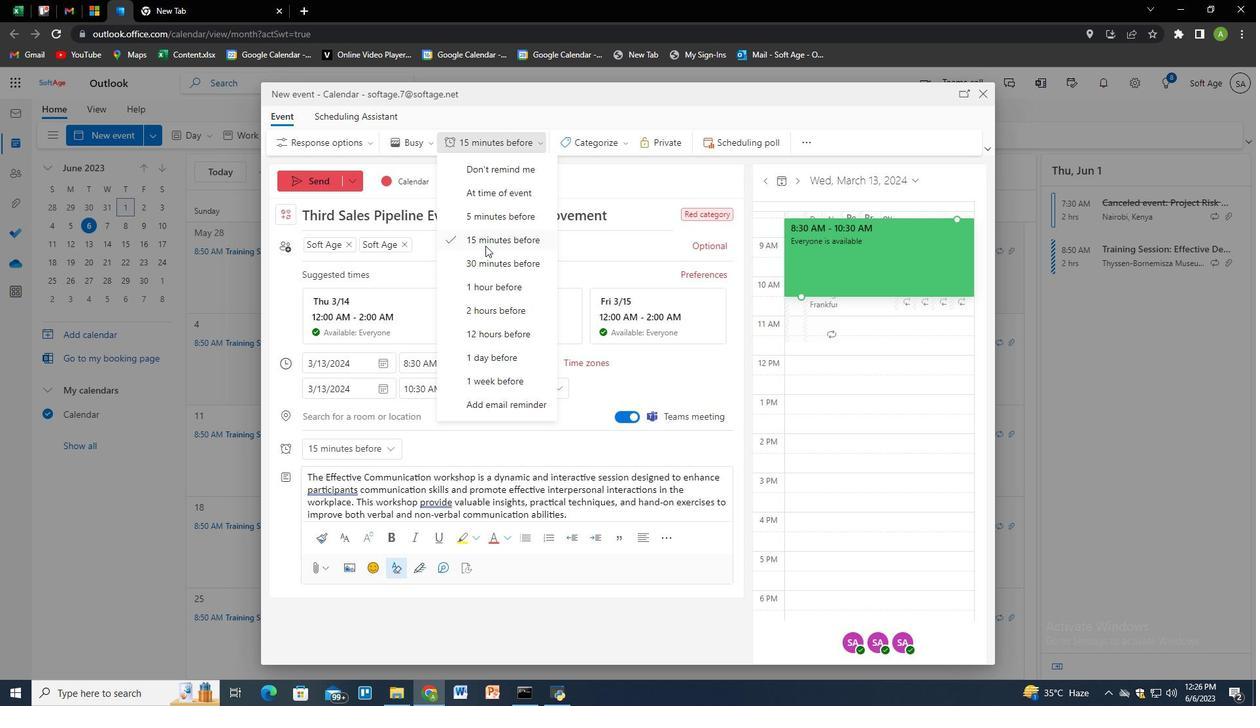 
Action: Mouse pressed left at (485, 241)
Screenshot: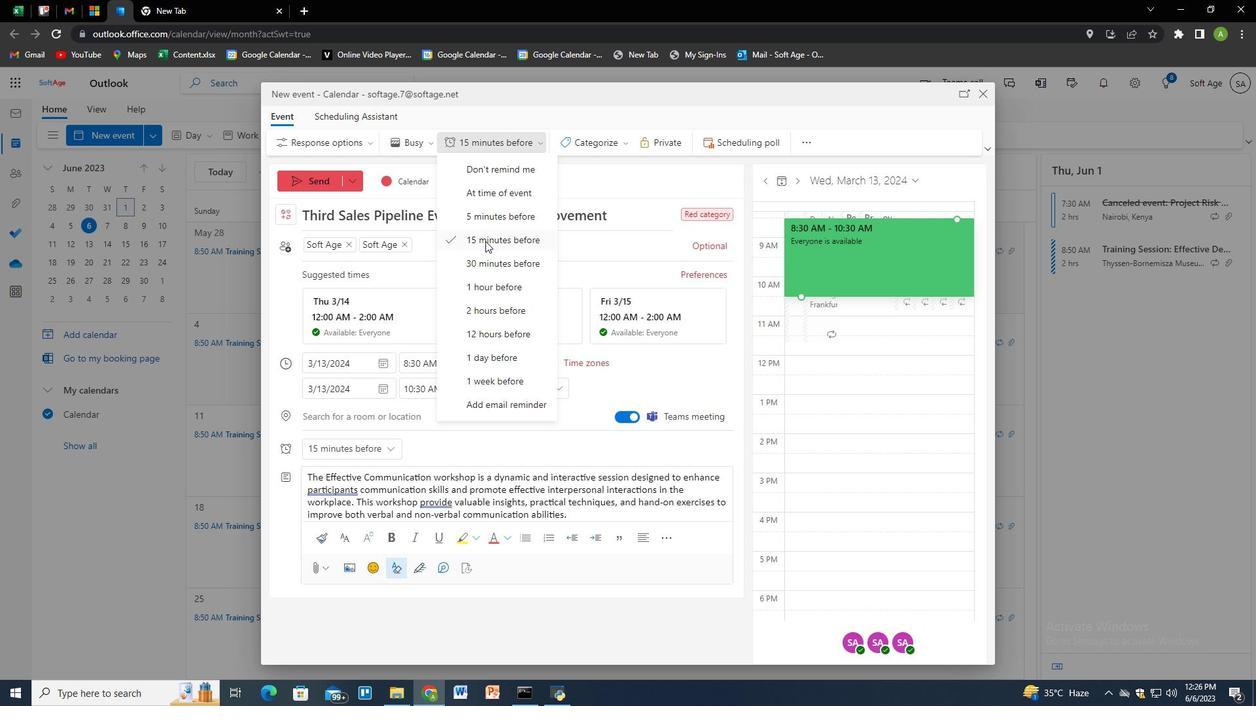 
Action: Mouse moved to (344, 492)
Screenshot: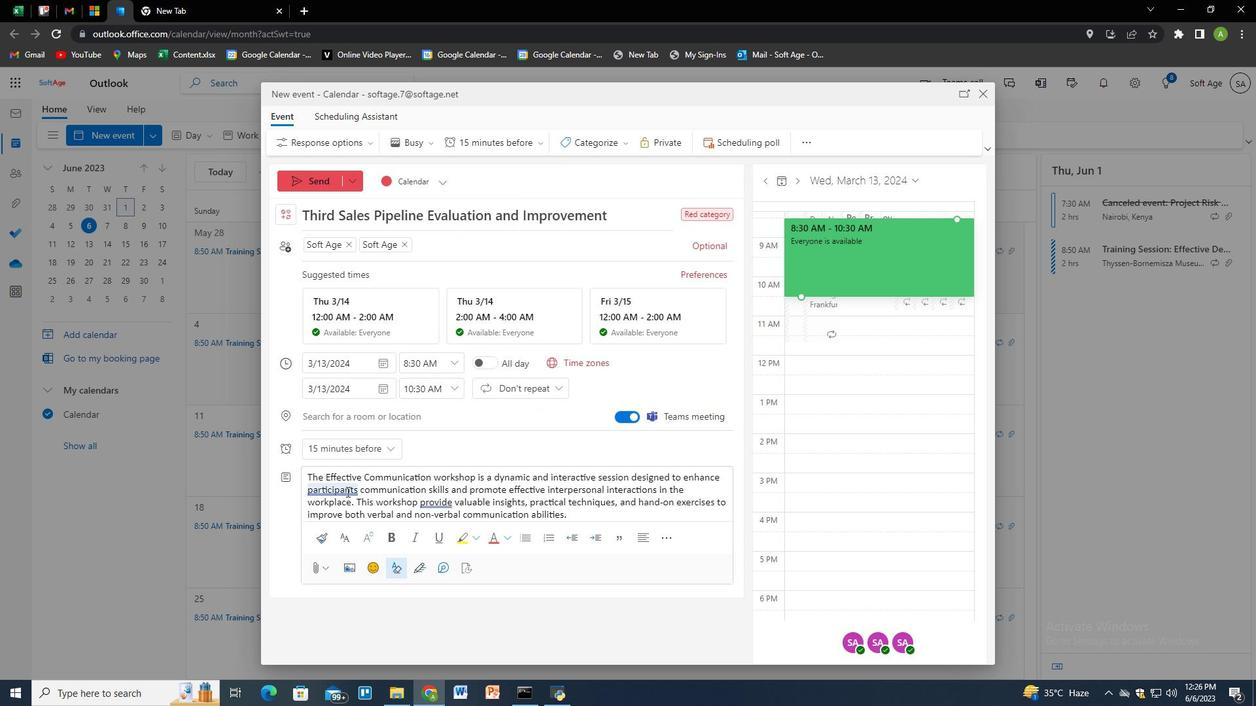 
Action: Mouse pressed left at (344, 492)
Screenshot: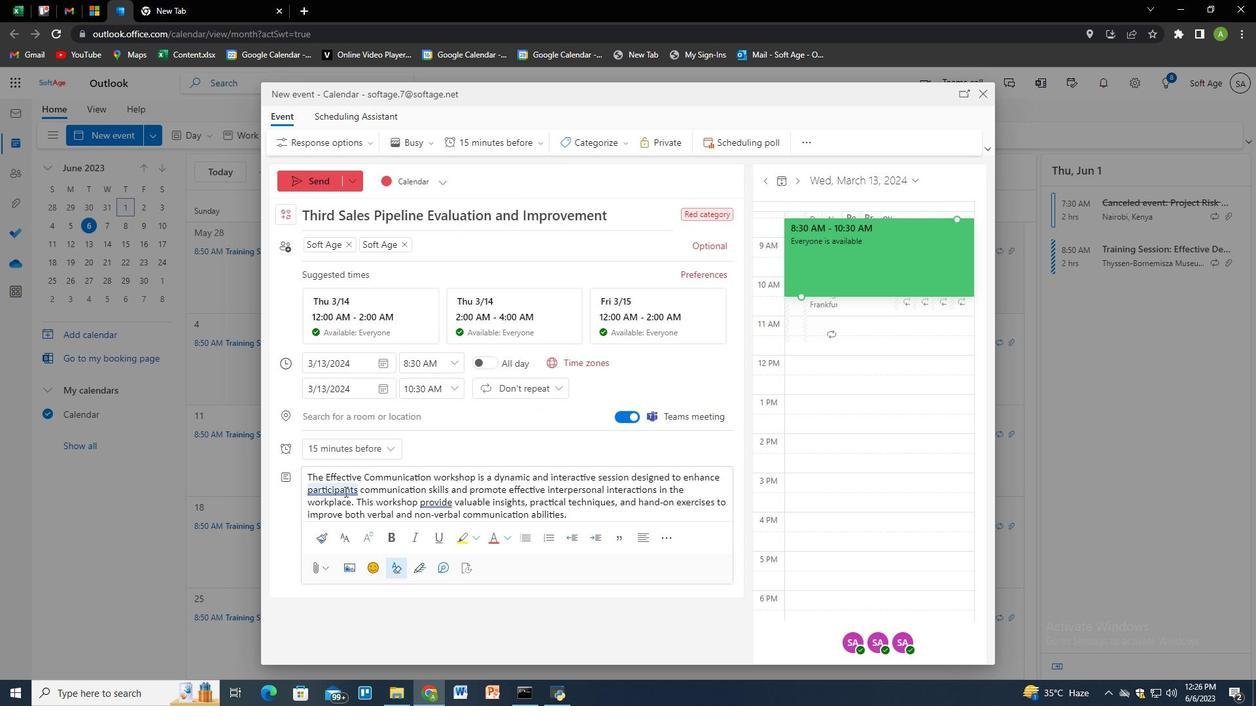 
Action: Mouse moved to (349, 492)
Screenshot: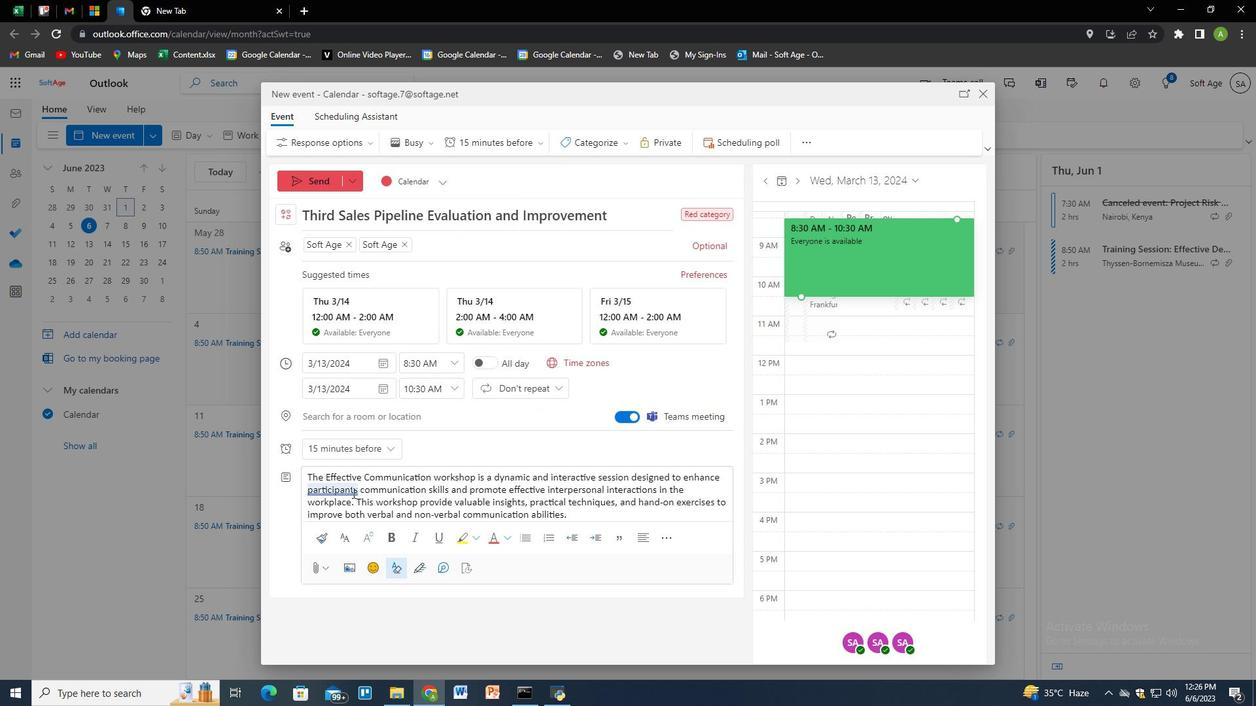 
Action: Mouse pressed right at (349, 492)
Screenshot: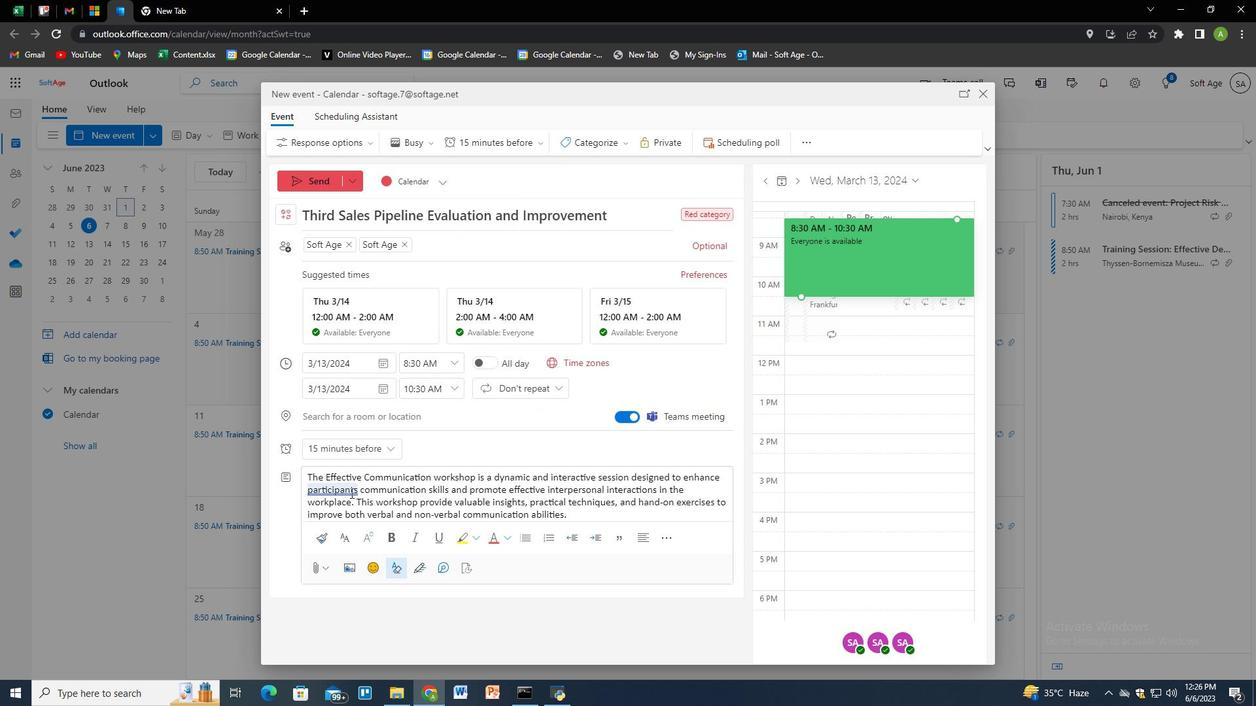 
Action: Mouse moved to (344, 490)
Screenshot: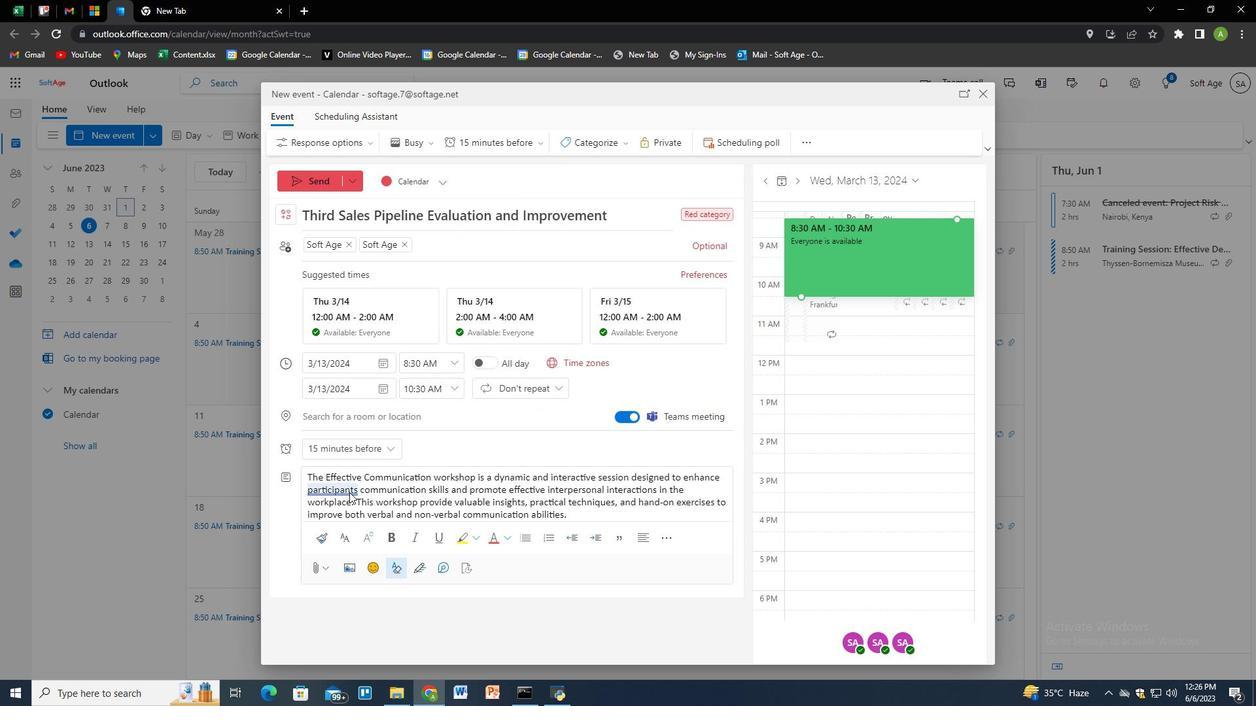
Action: Mouse pressed left at (344, 490)
Screenshot: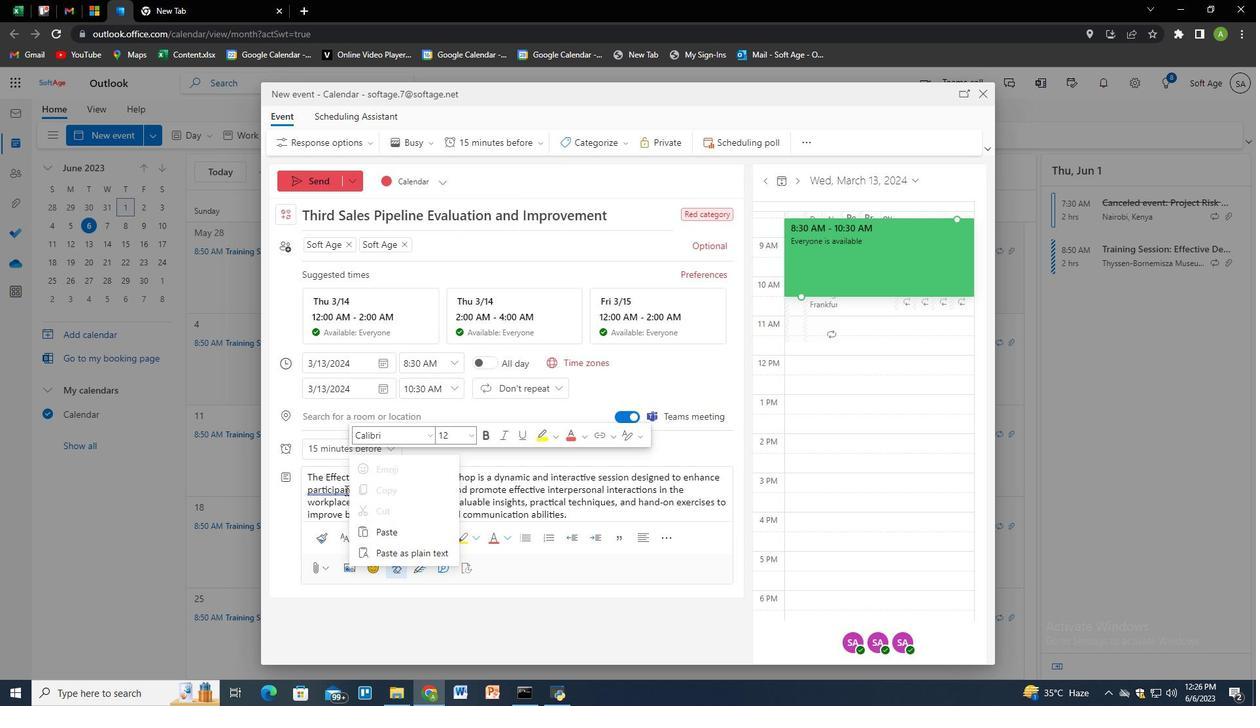 
Action: Mouse moved to (346, 491)
Screenshot: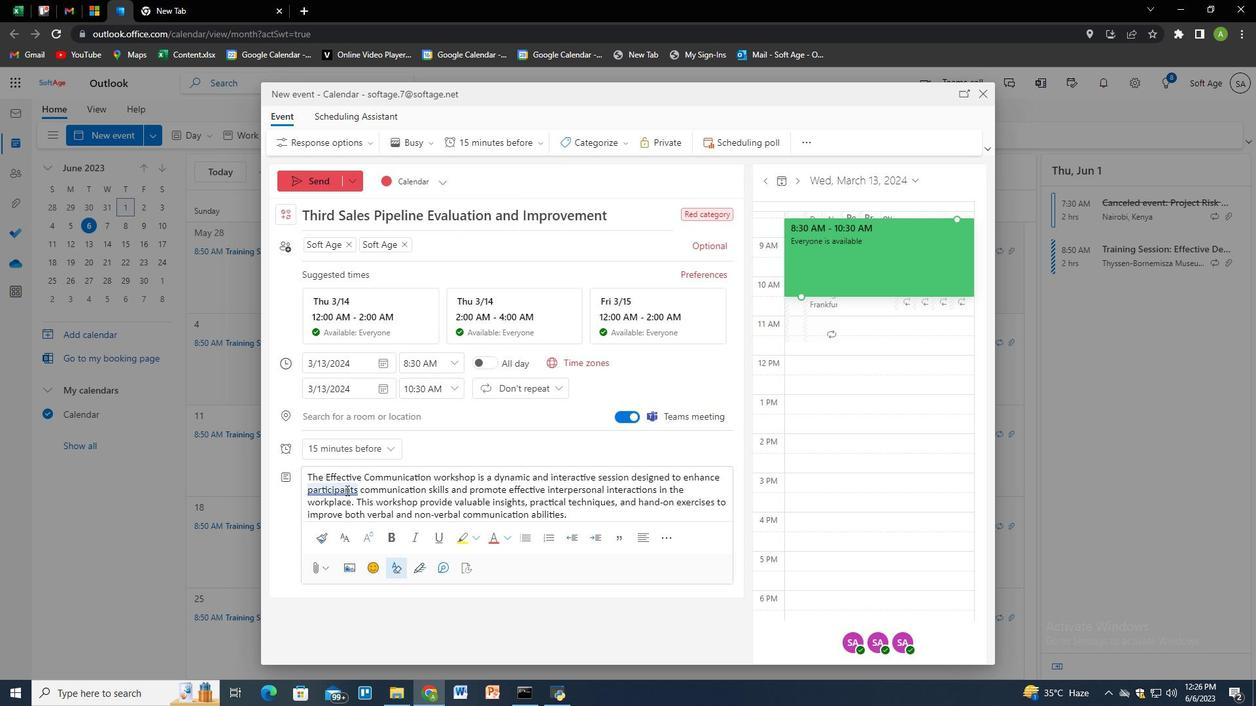 
Action: Mouse pressed left at (346, 491)
Screenshot: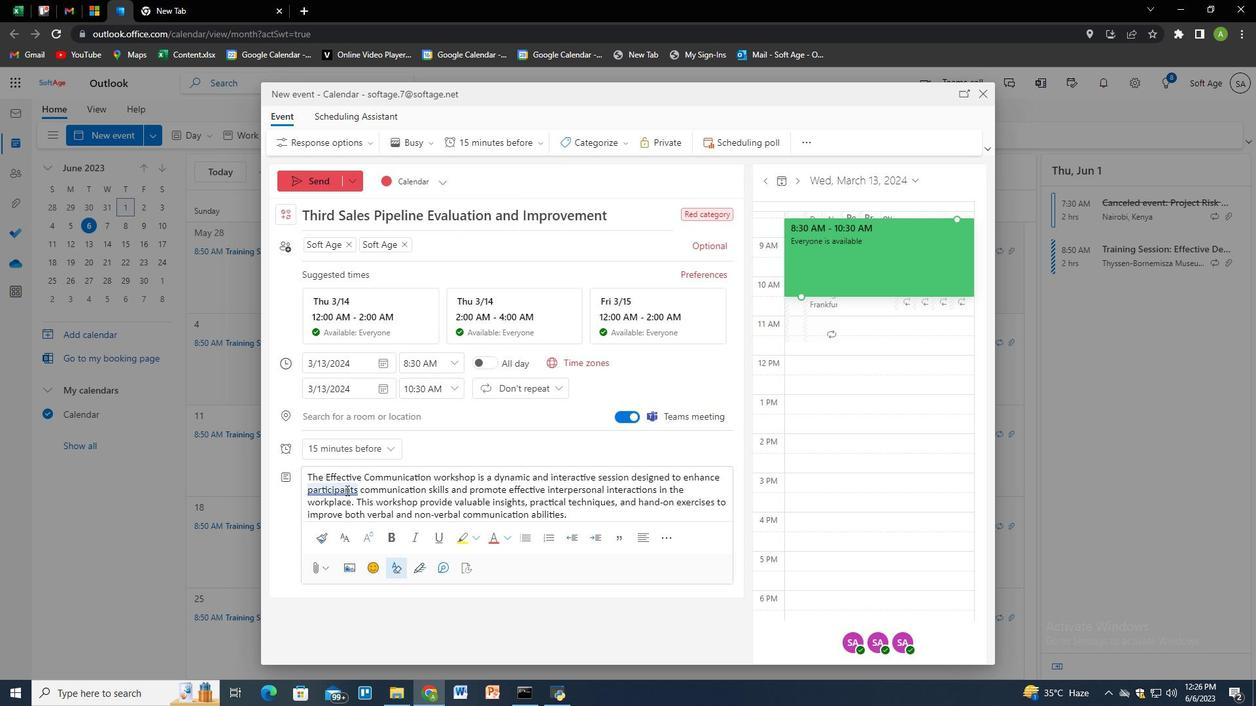 
Action: Mouse moved to (341, 541)
Screenshot: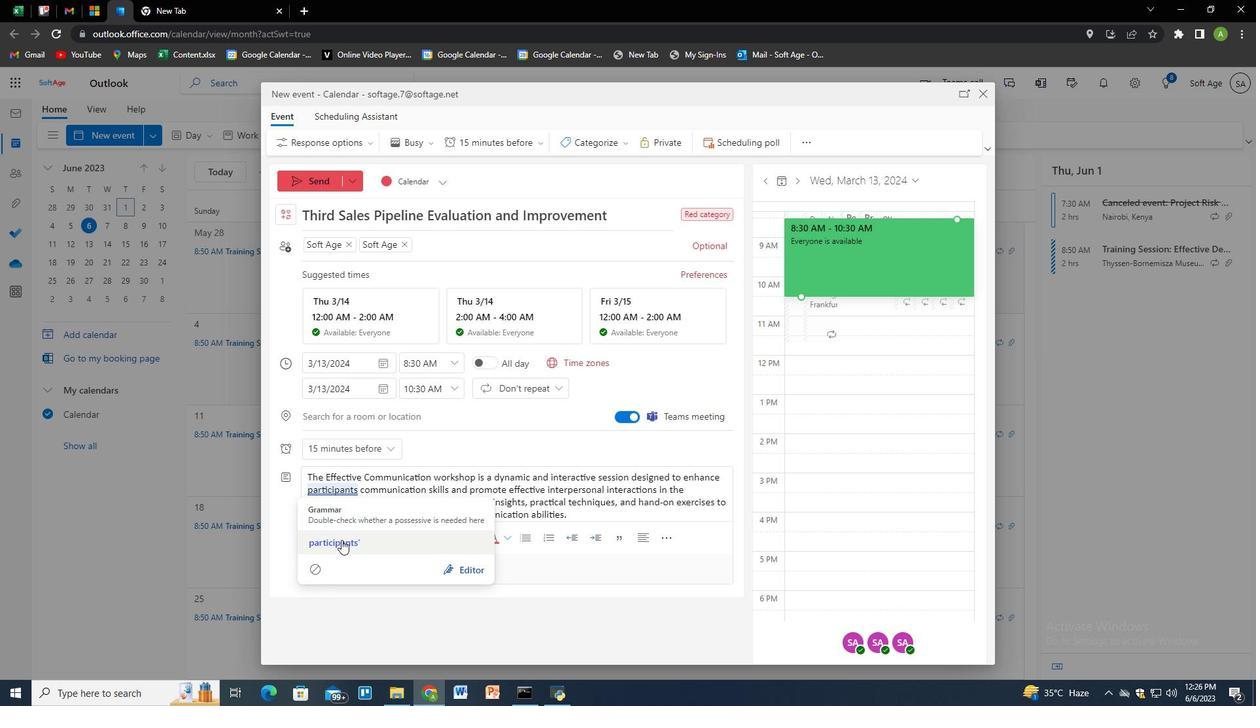 
Action: Mouse pressed left at (341, 541)
Screenshot: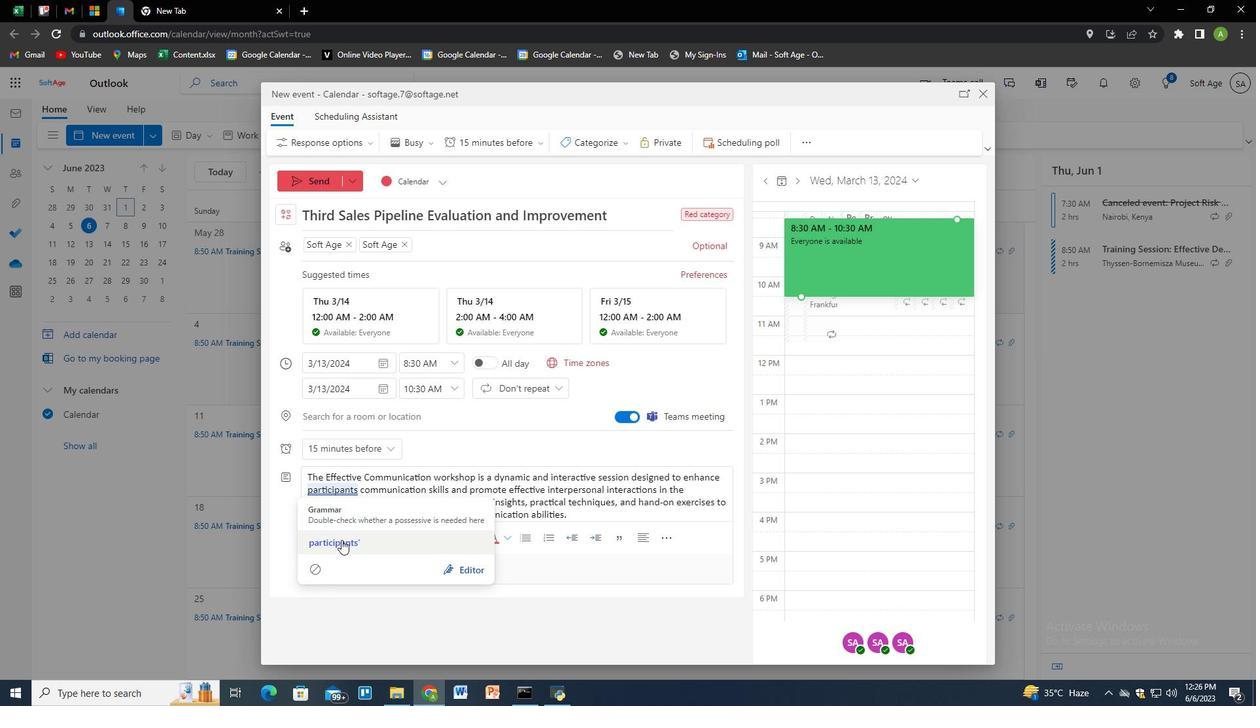 
Action: Mouse moved to (646, 513)
Screenshot: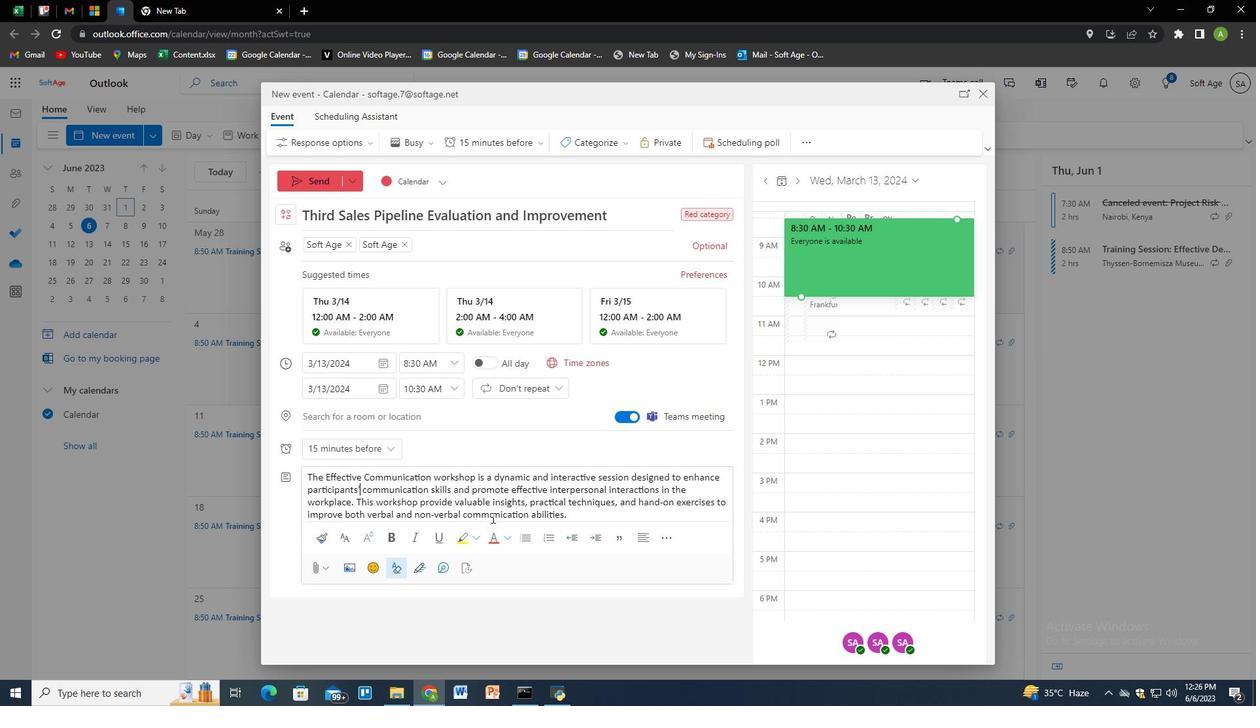 
Action: Mouse pressed left at (646, 513)
Screenshot: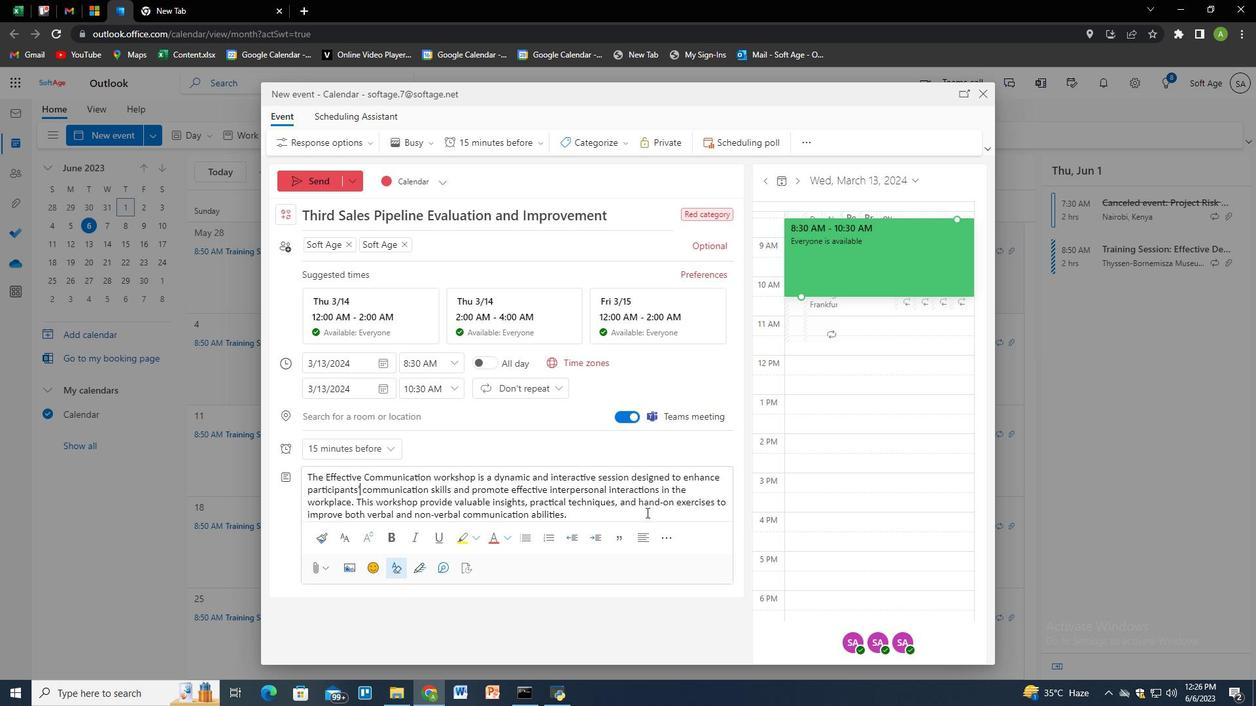 
Action: Mouse moved to (320, 176)
Screenshot: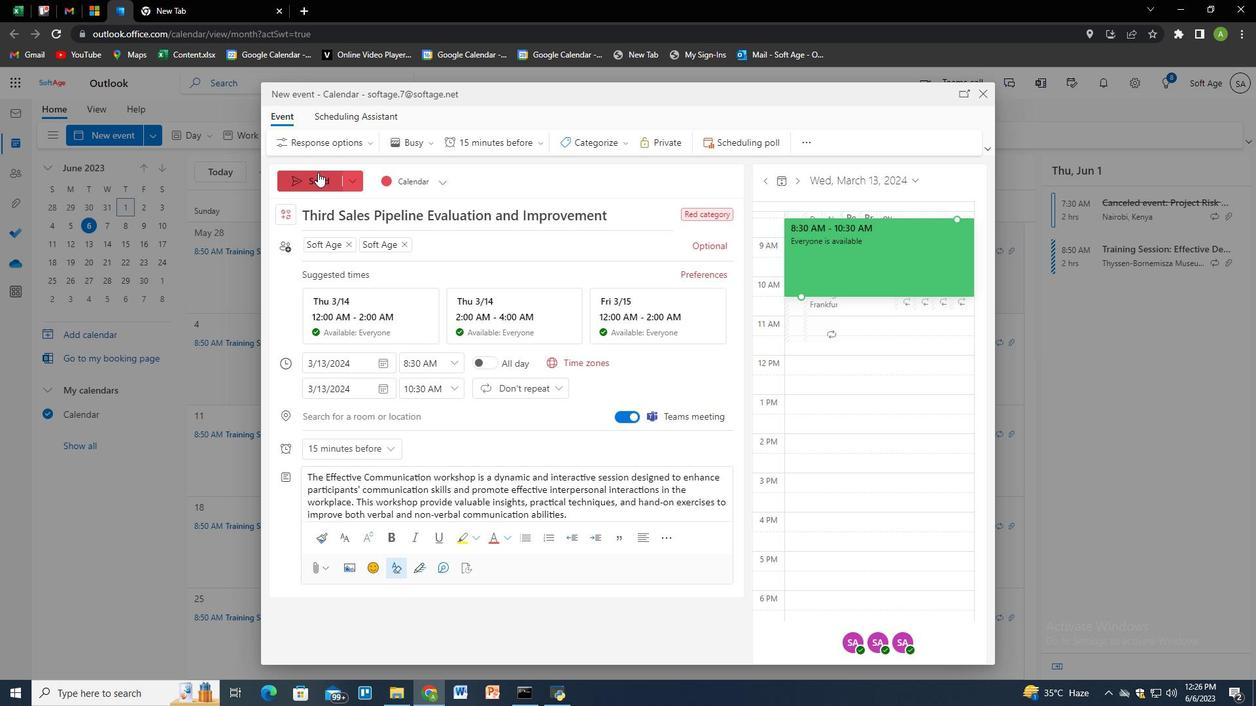 
Action: Mouse pressed left at (320, 176)
Screenshot: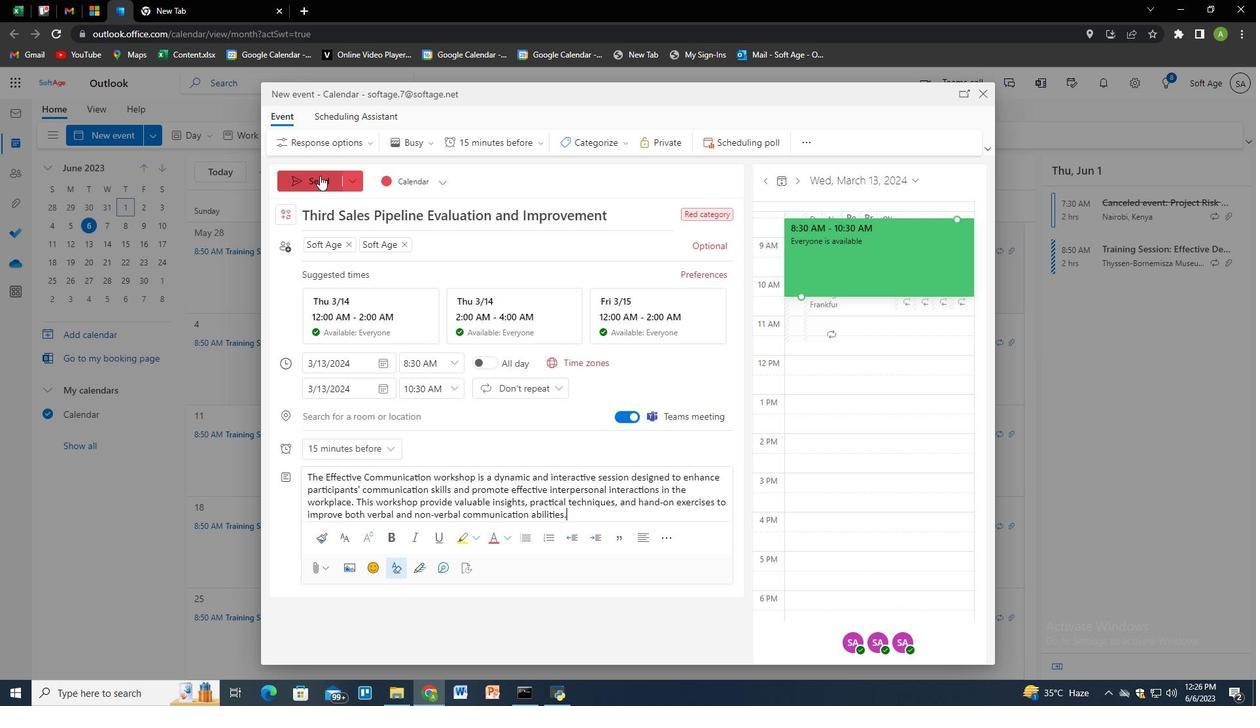 
Action: Mouse moved to (420, 325)
Screenshot: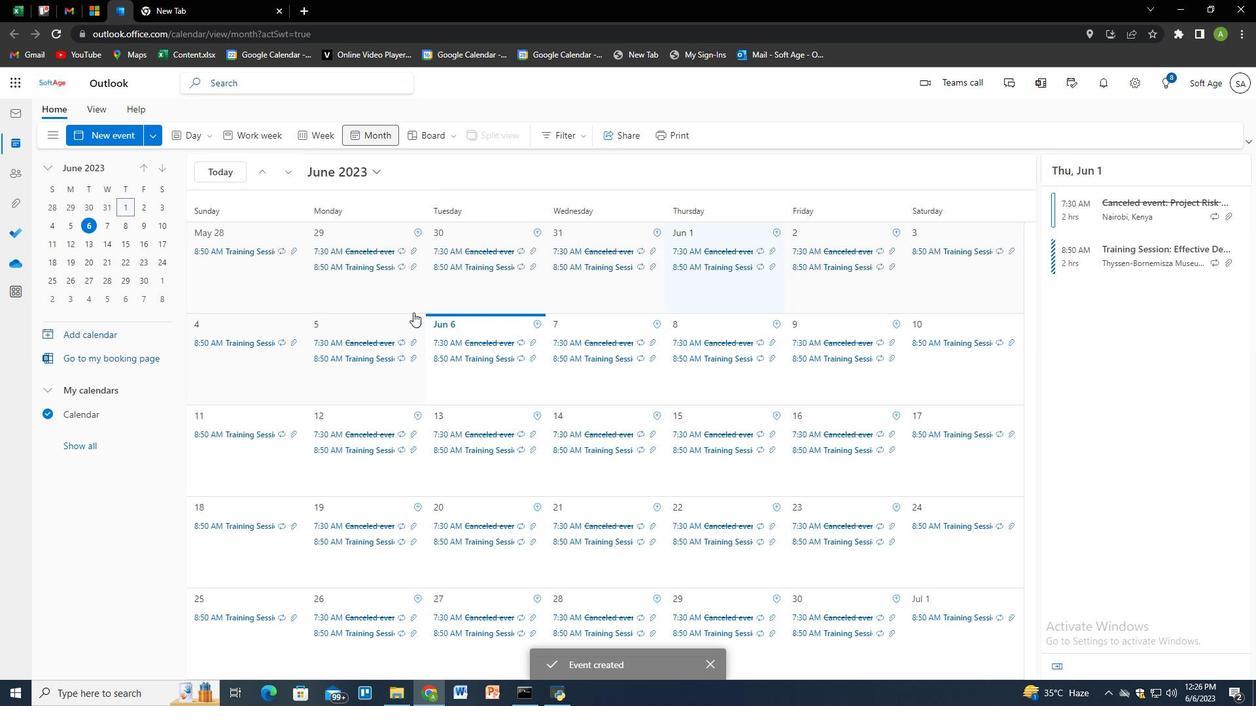 
